 Task: Find connections with filter location Sardhana with filter topic #homeofficewith filter profile language Spanish with filter current company Directi with filter school Kendriya vidyalaya  with filter industry Mental Health Care with filter service category Management with filter keywords title Benefits Manager
Action: Mouse moved to (567, 78)
Screenshot: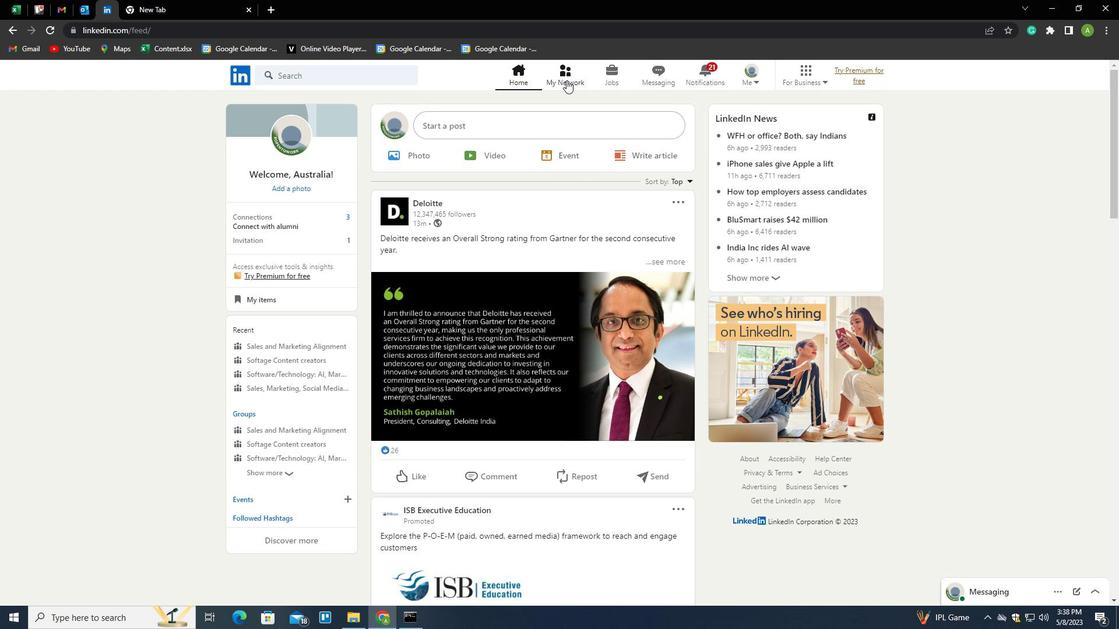 
Action: Mouse pressed left at (567, 78)
Screenshot: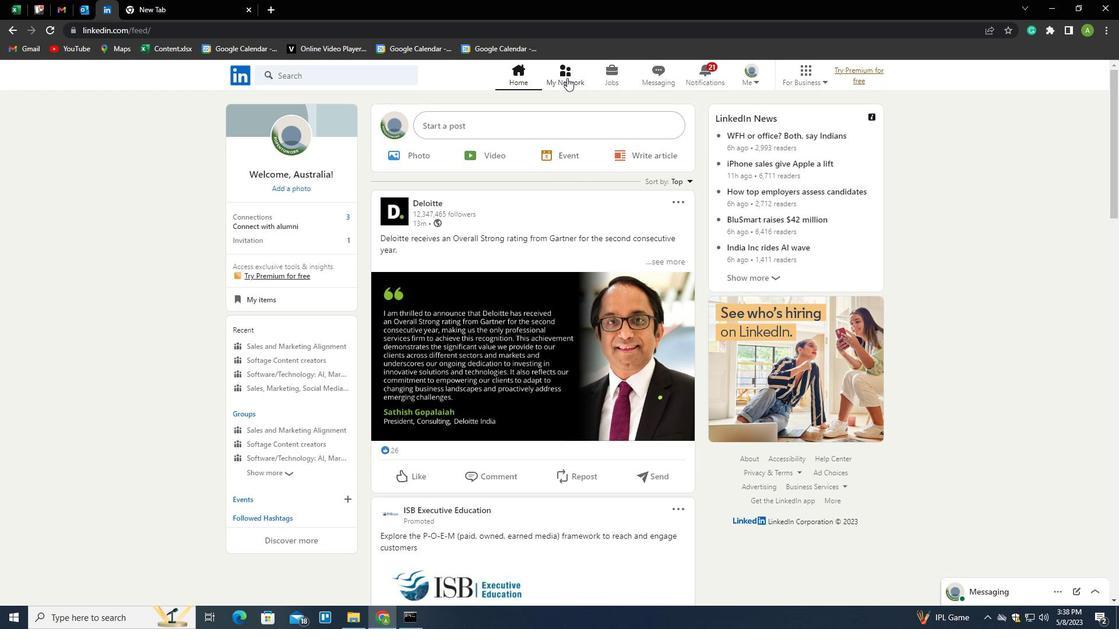 
Action: Mouse moved to (284, 135)
Screenshot: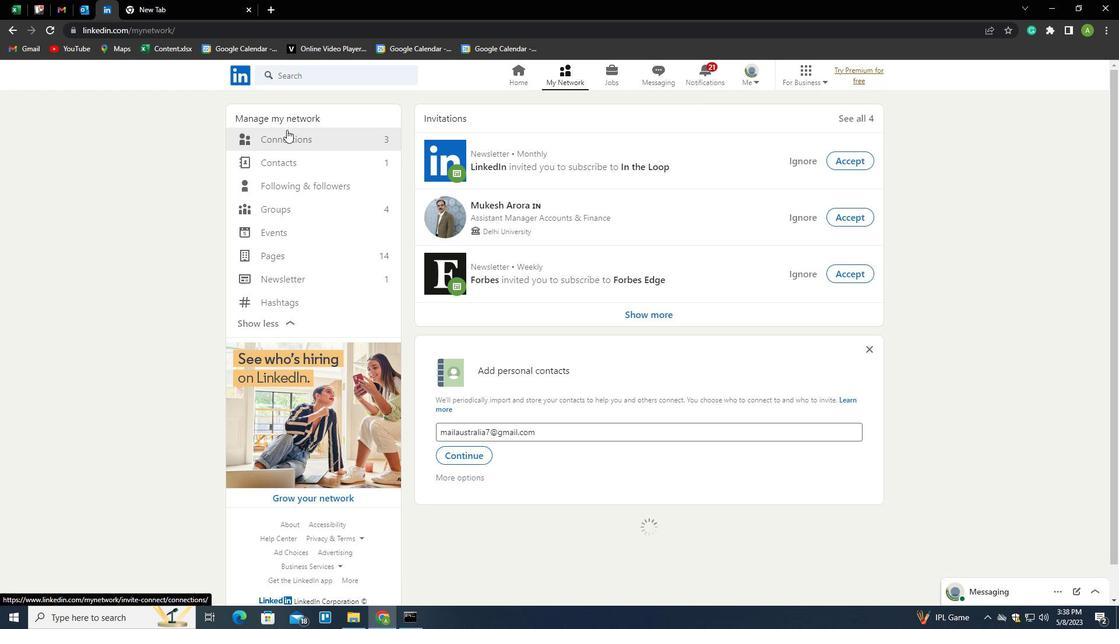 
Action: Mouse pressed left at (284, 135)
Screenshot: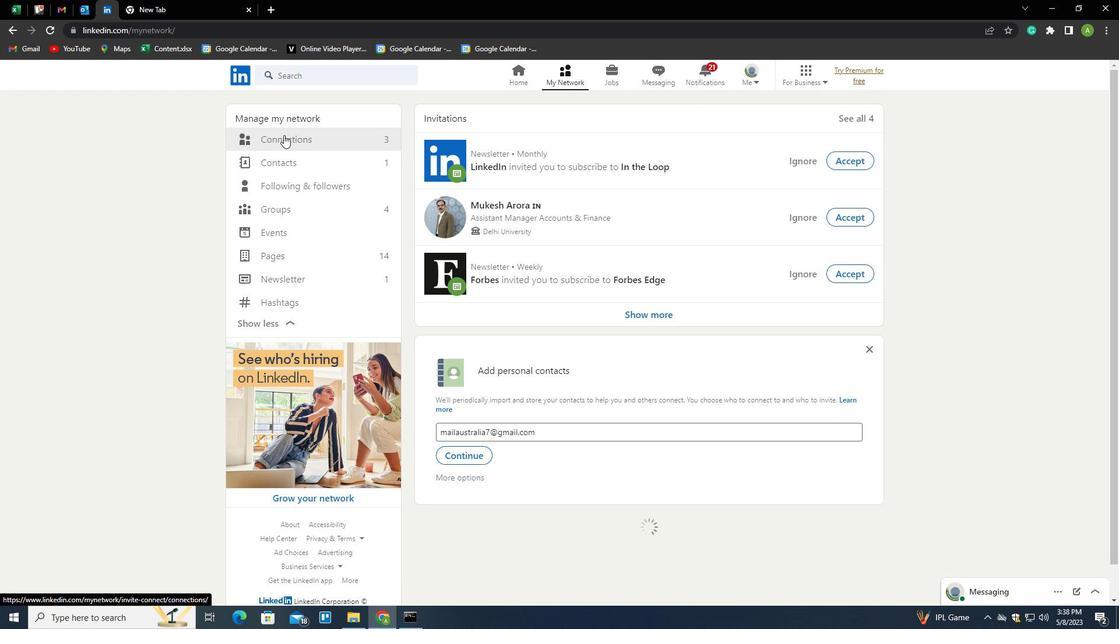 
Action: Mouse moved to (653, 138)
Screenshot: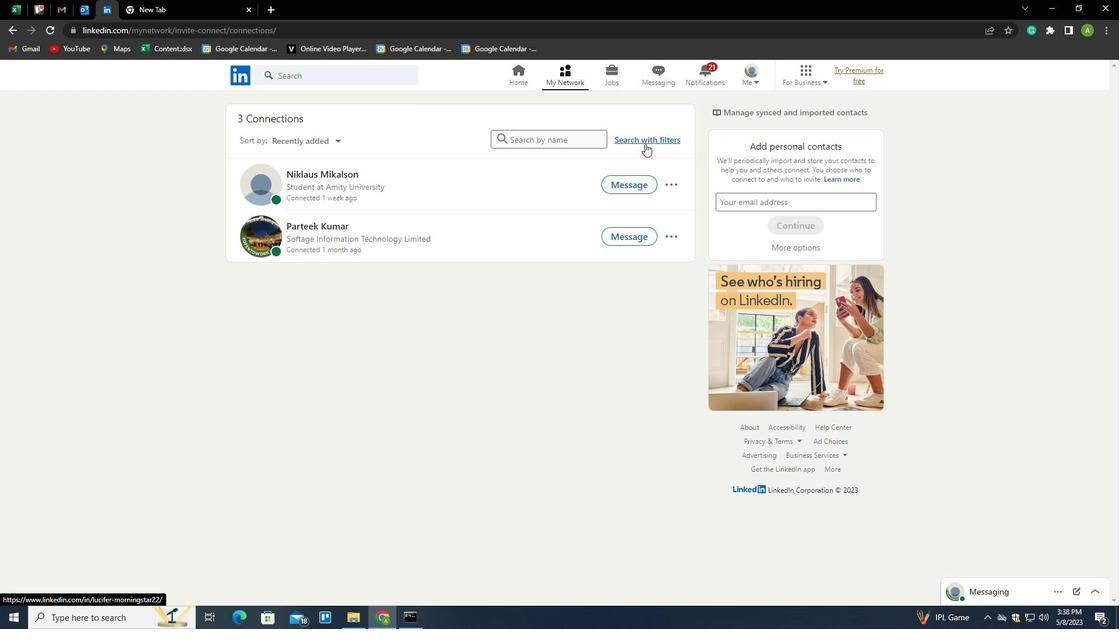 
Action: Mouse pressed left at (653, 138)
Screenshot: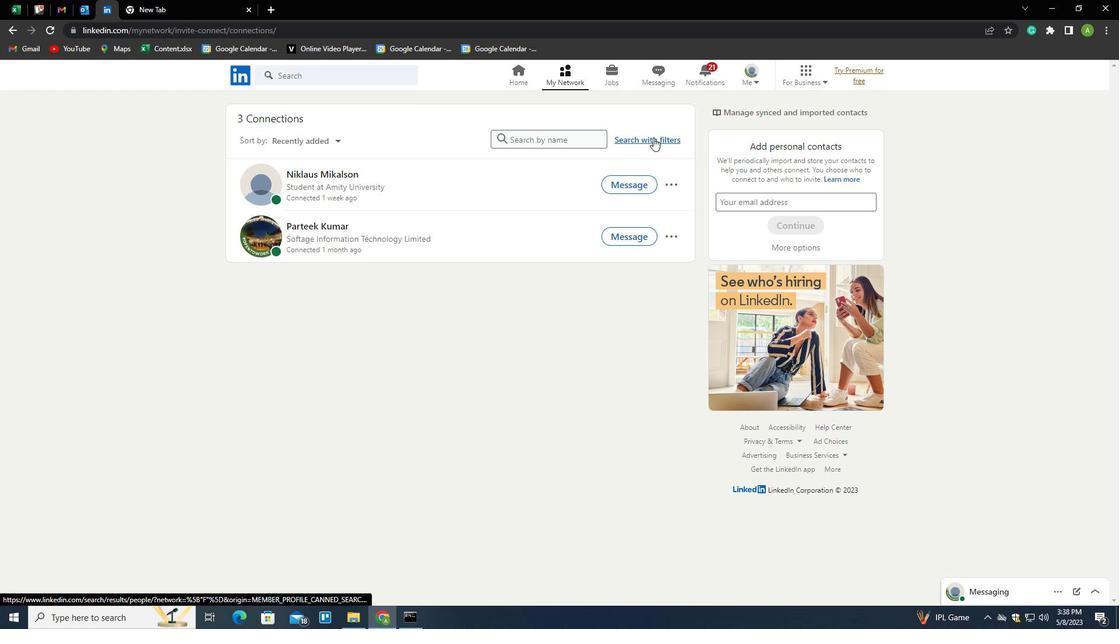 
Action: Mouse moved to (606, 106)
Screenshot: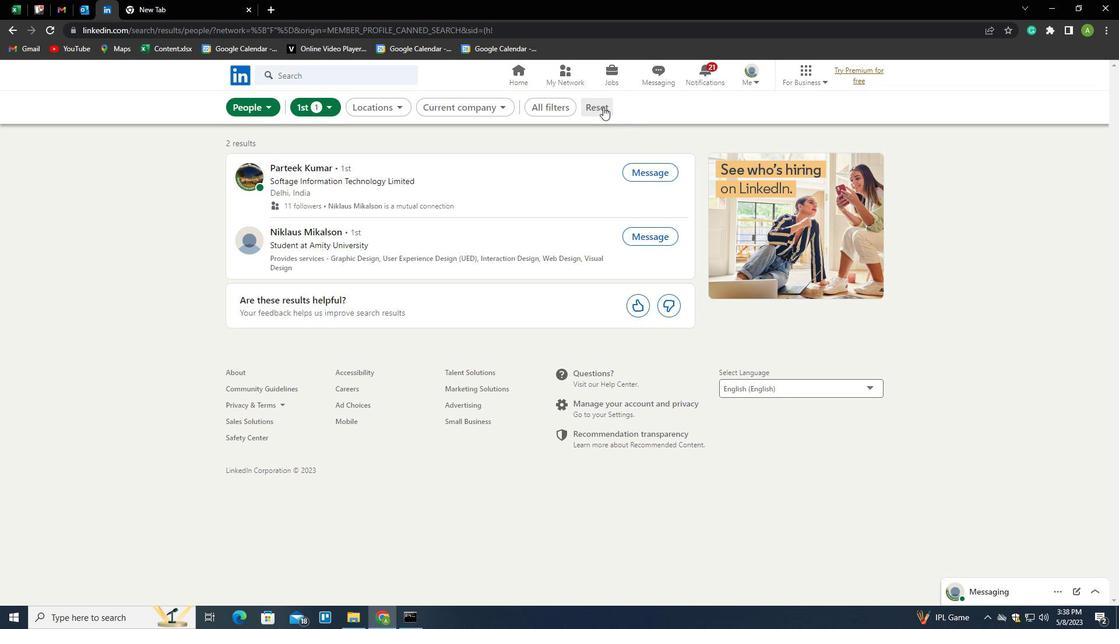 
Action: Mouse pressed left at (606, 106)
Screenshot: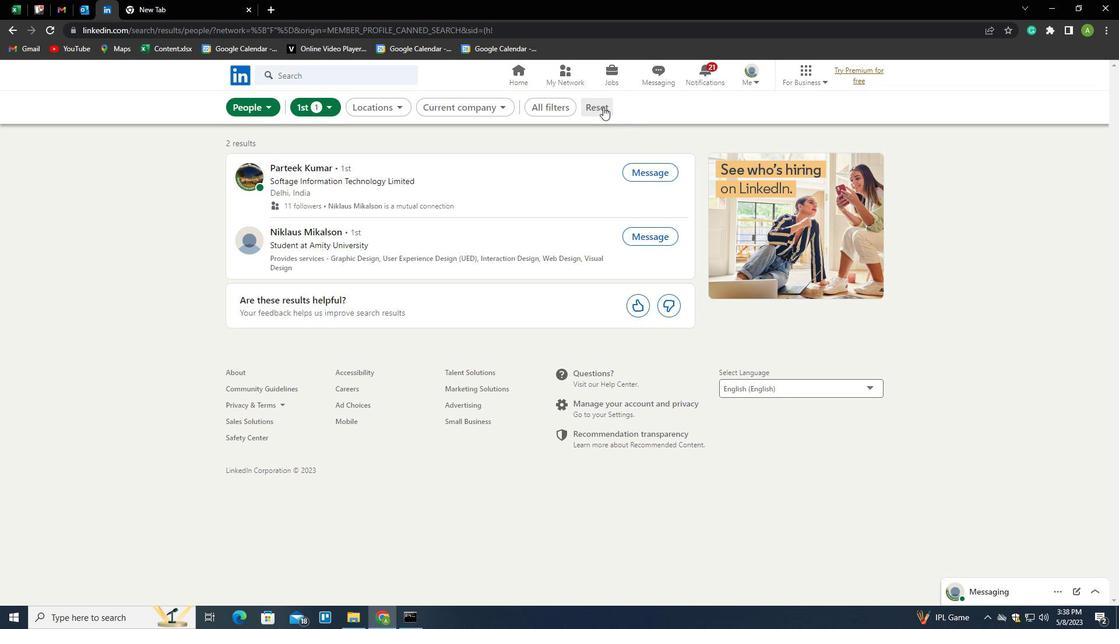 
Action: Mouse moved to (575, 106)
Screenshot: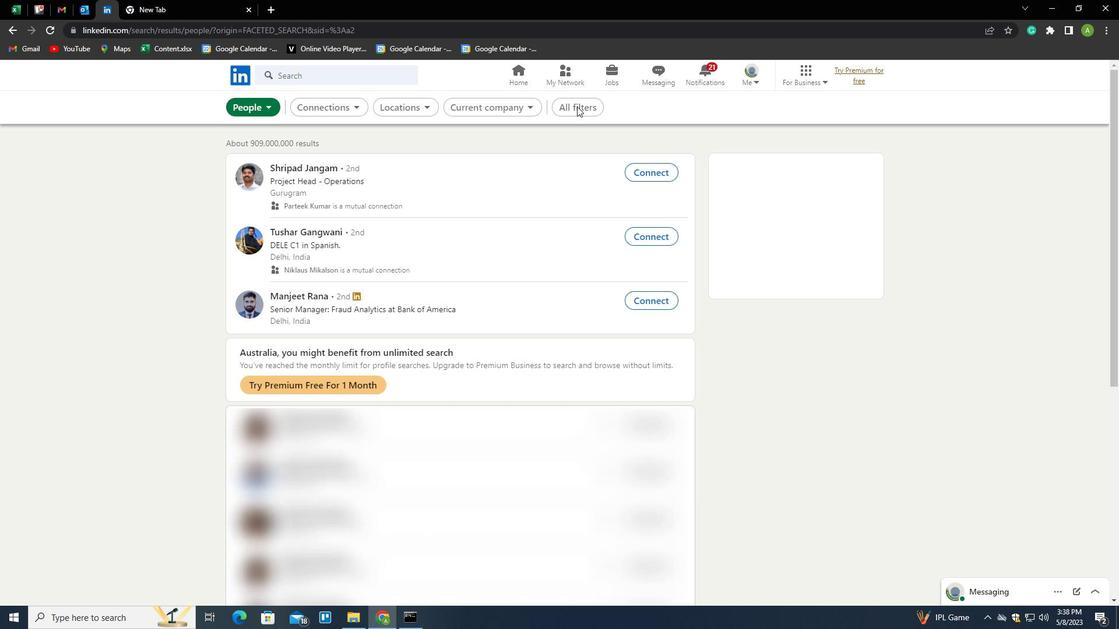 
Action: Mouse pressed left at (575, 106)
Screenshot: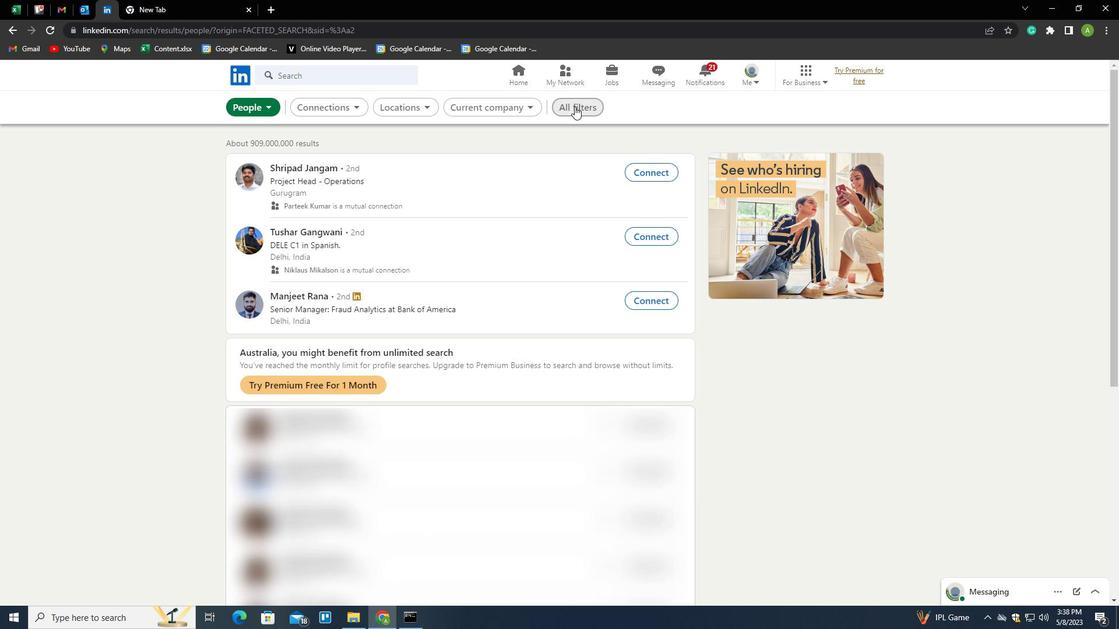 
Action: Mouse moved to (1050, 380)
Screenshot: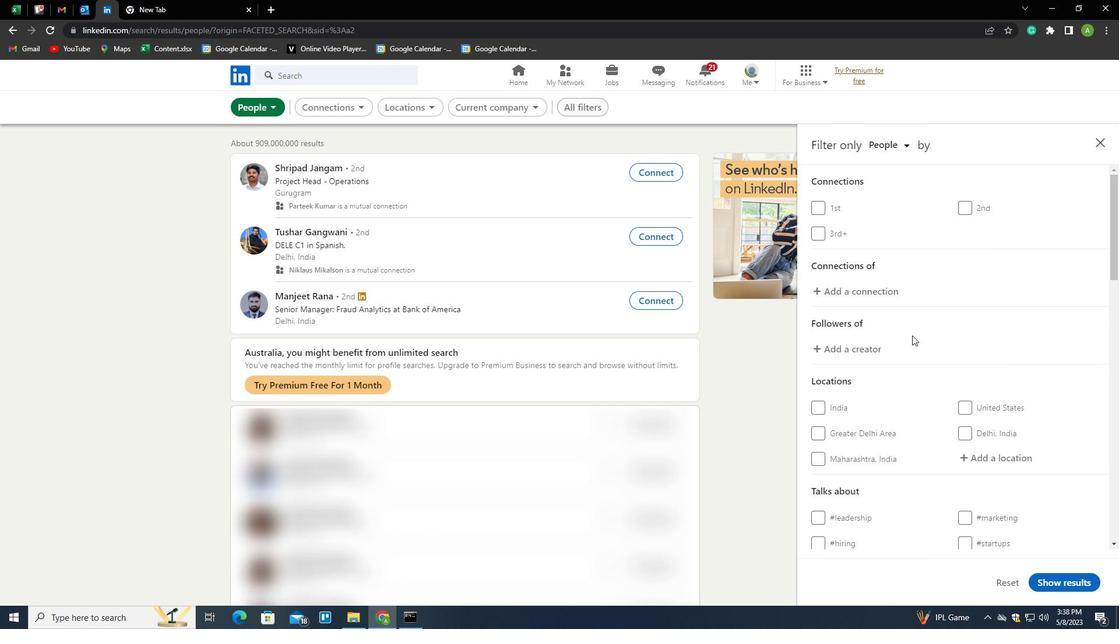 
Action: Mouse scrolled (1050, 380) with delta (0, 0)
Screenshot: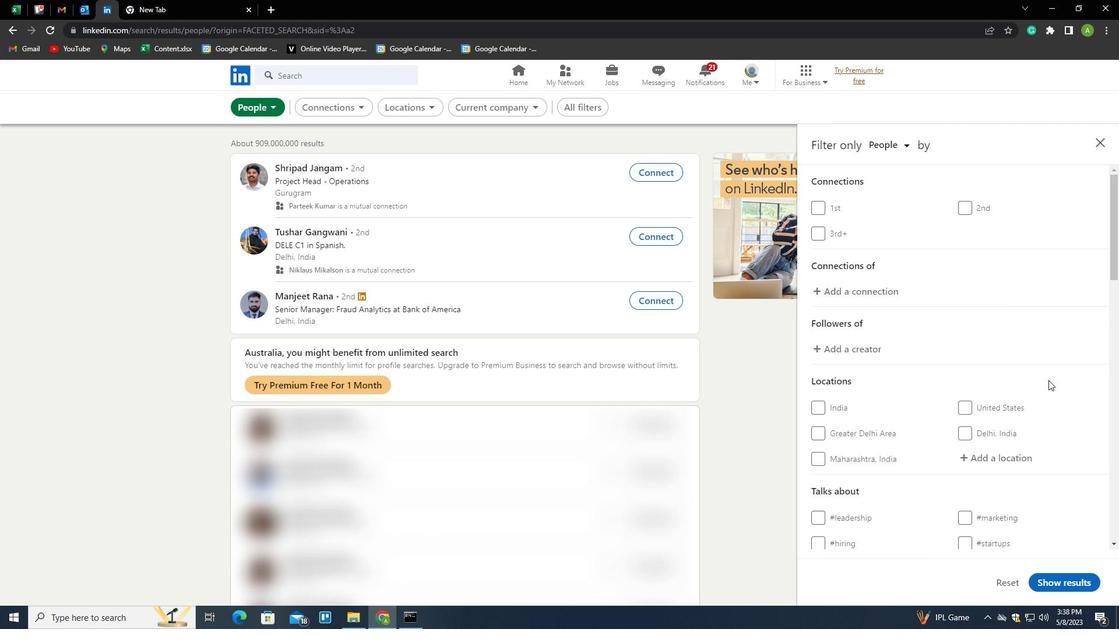 
Action: Mouse scrolled (1050, 380) with delta (0, 0)
Screenshot: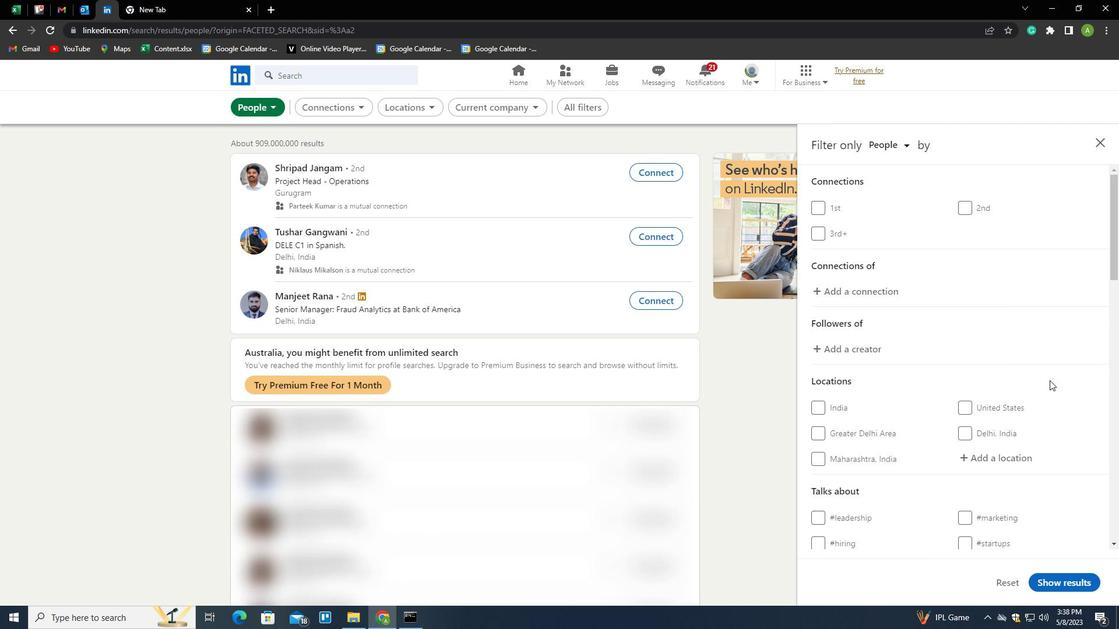 
Action: Mouse moved to (992, 340)
Screenshot: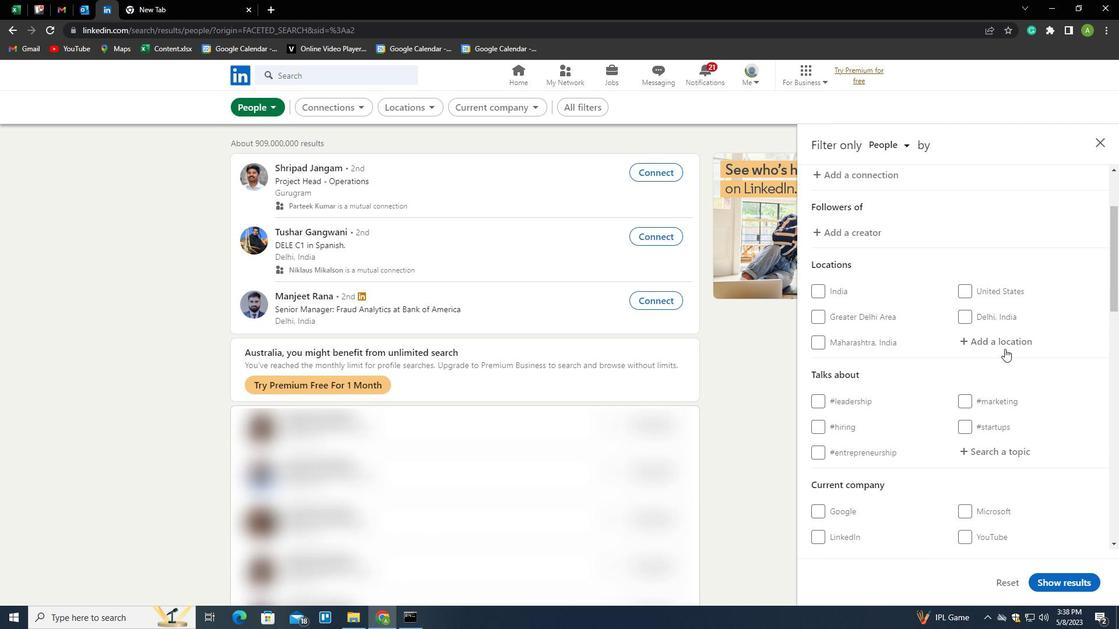 
Action: Mouse pressed left at (992, 340)
Screenshot: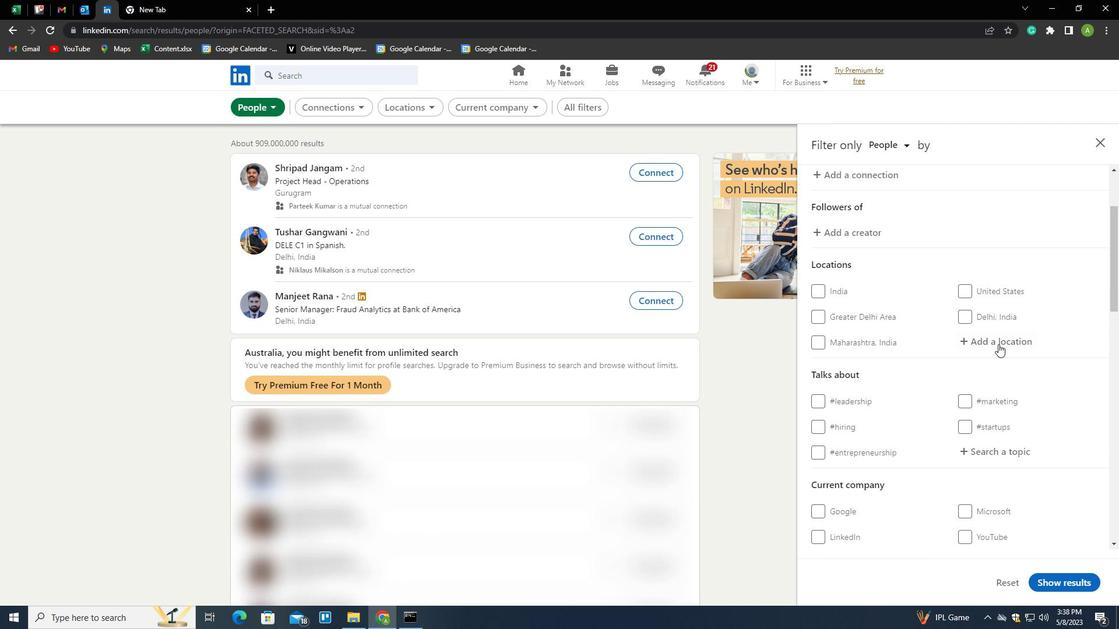 
Action: Mouse moved to (992, 340)
Screenshot: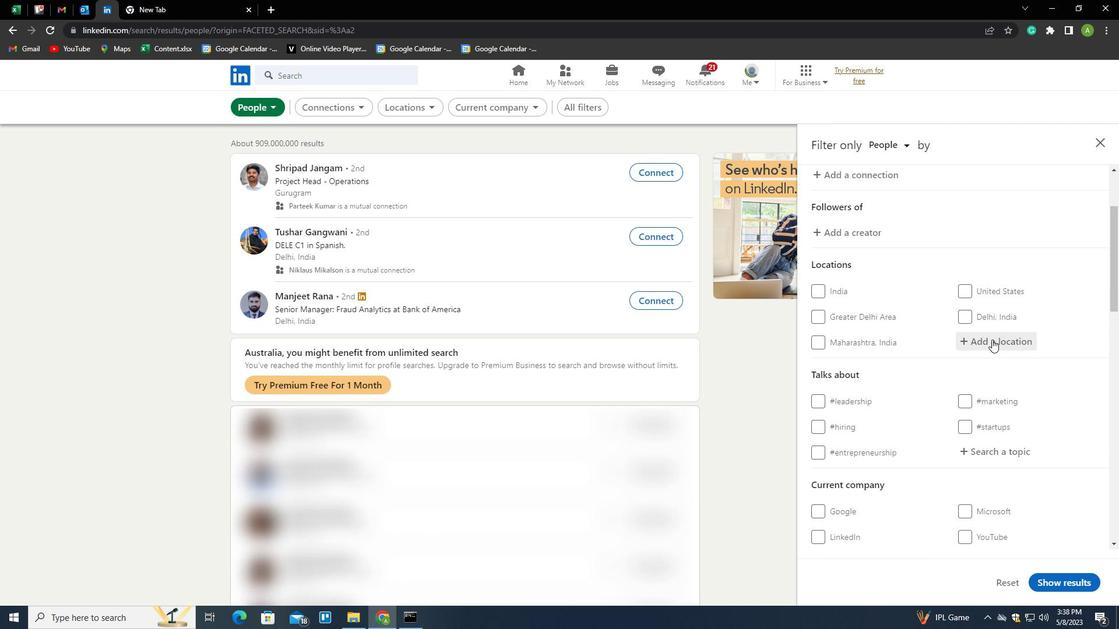 
Action: Key pressed <Key.shift>SARDHANA<Key.down><Key.enter>
Screenshot: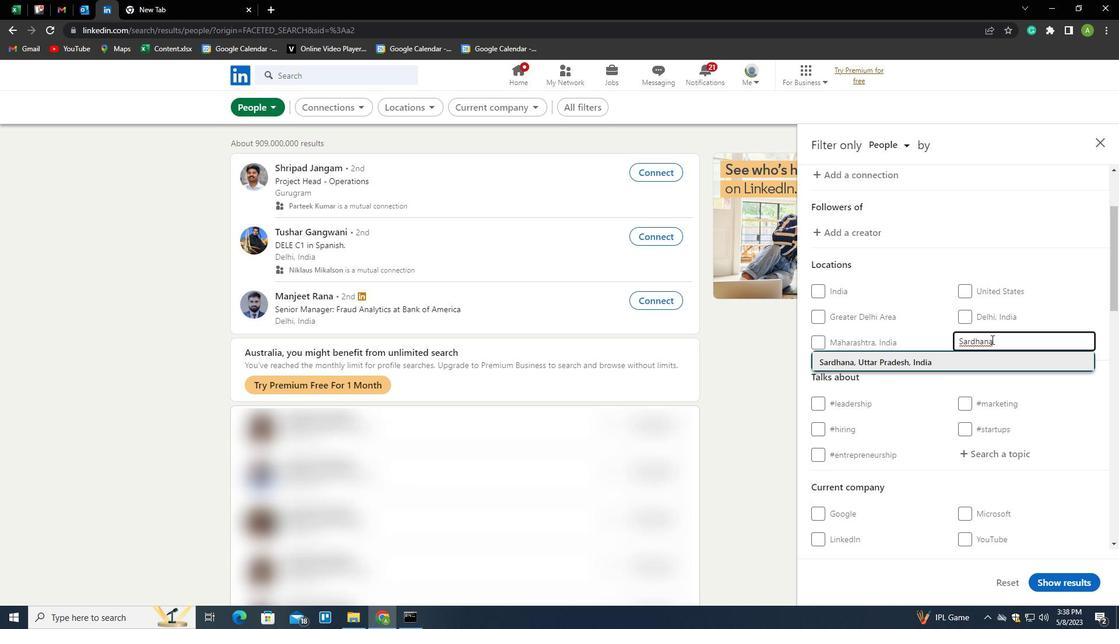 
Action: Mouse moved to (1058, 301)
Screenshot: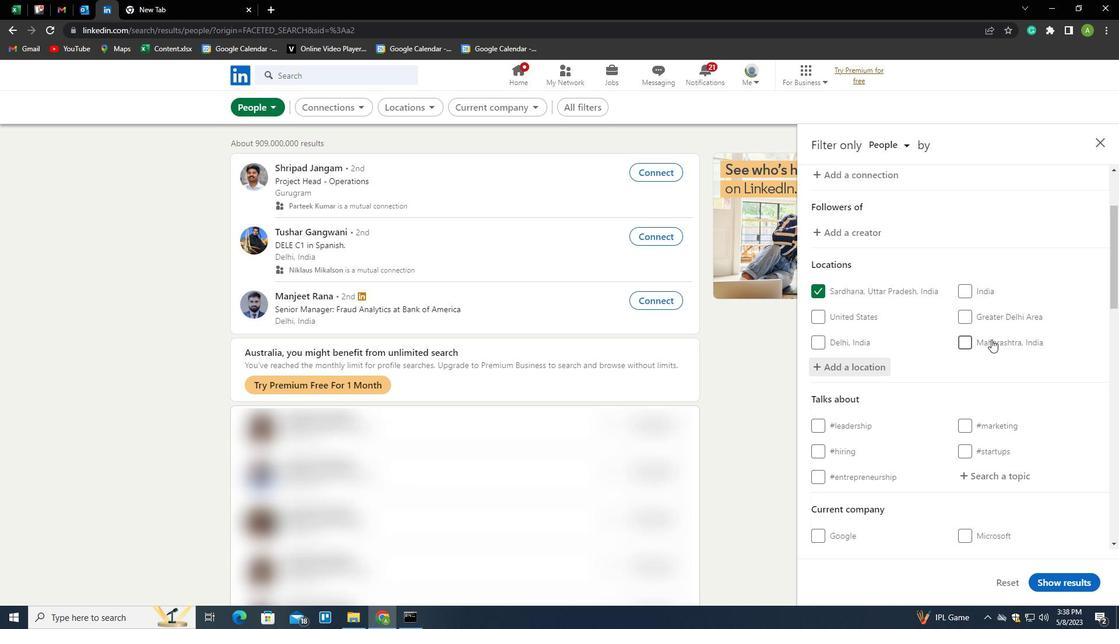 
Action: Mouse scrolled (1058, 300) with delta (0, 0)
Screenshot: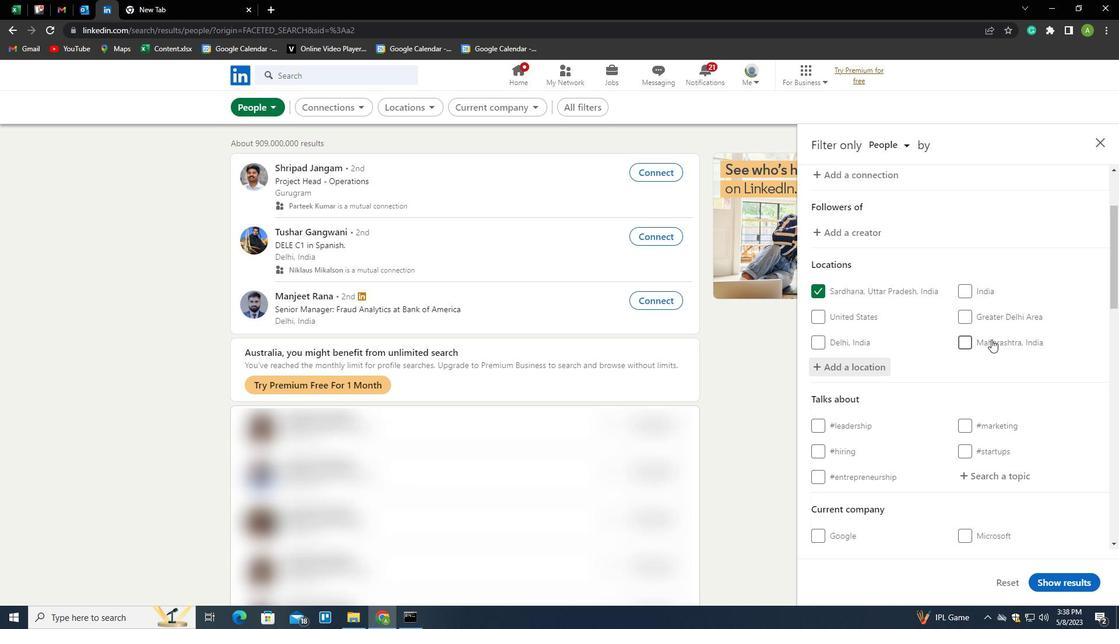
Action: Mouse moved to (1087, 284)
Screenshot: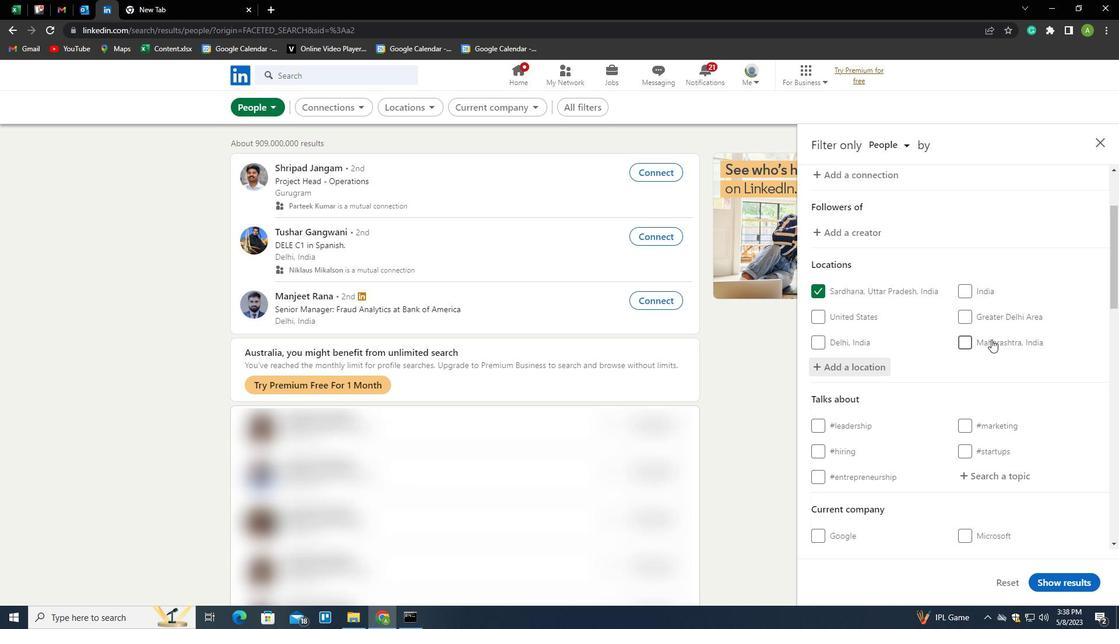 
Action: Mouse scrolled (1087, 283) with delta (0, 0)
Screenshot: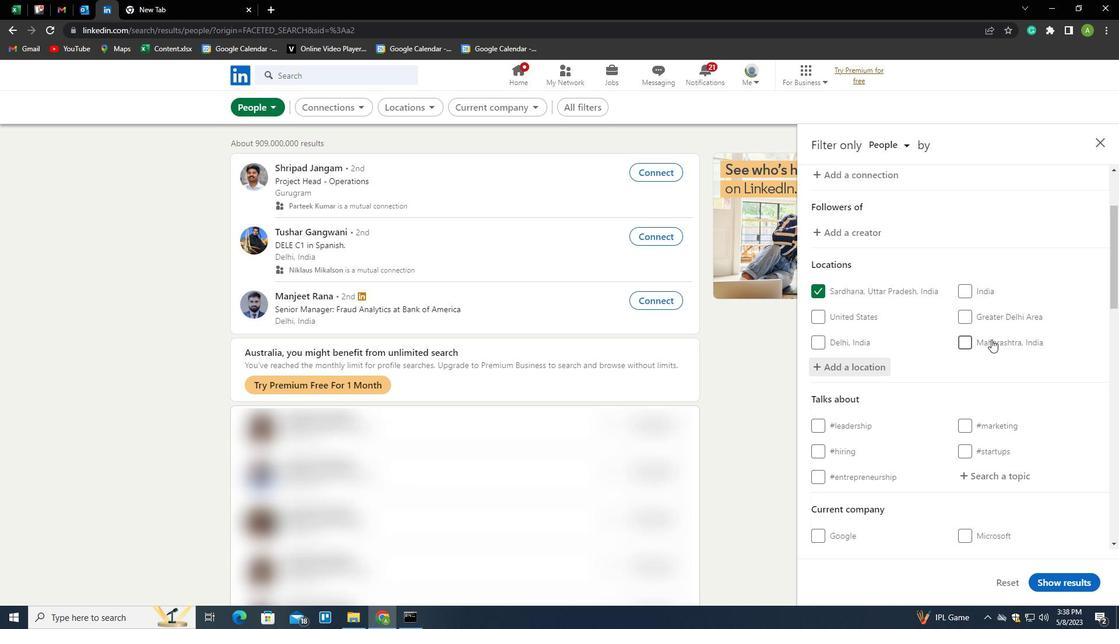 
Action: Mouse scrolled (1087, 283) with delta (0, 0)
Screenshot: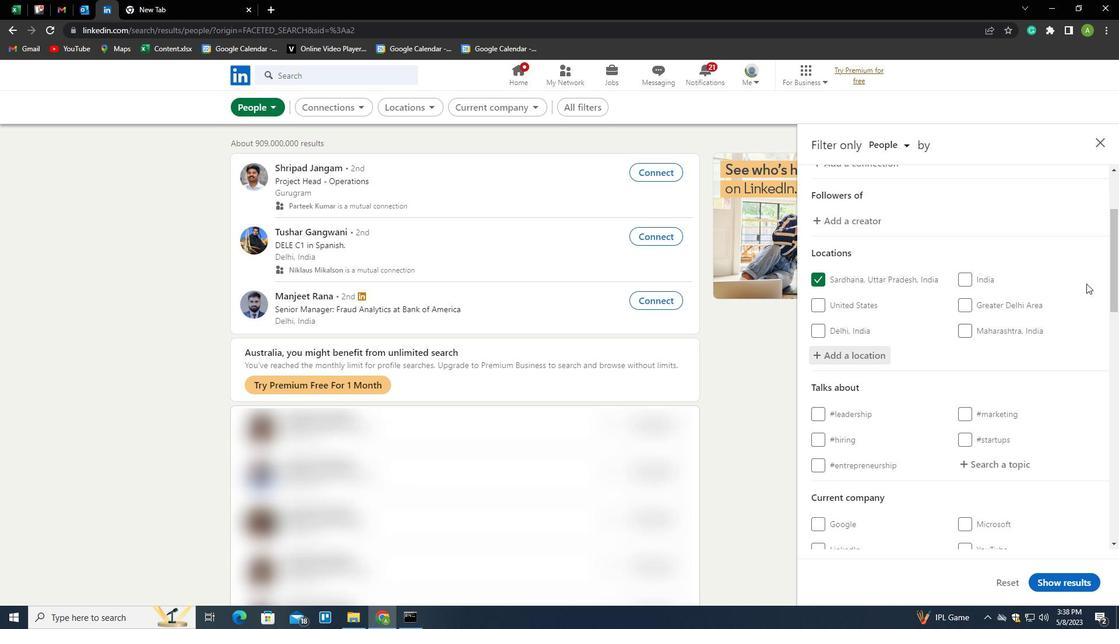 
Action: Mouse moved to (990, 306)
Screenshot: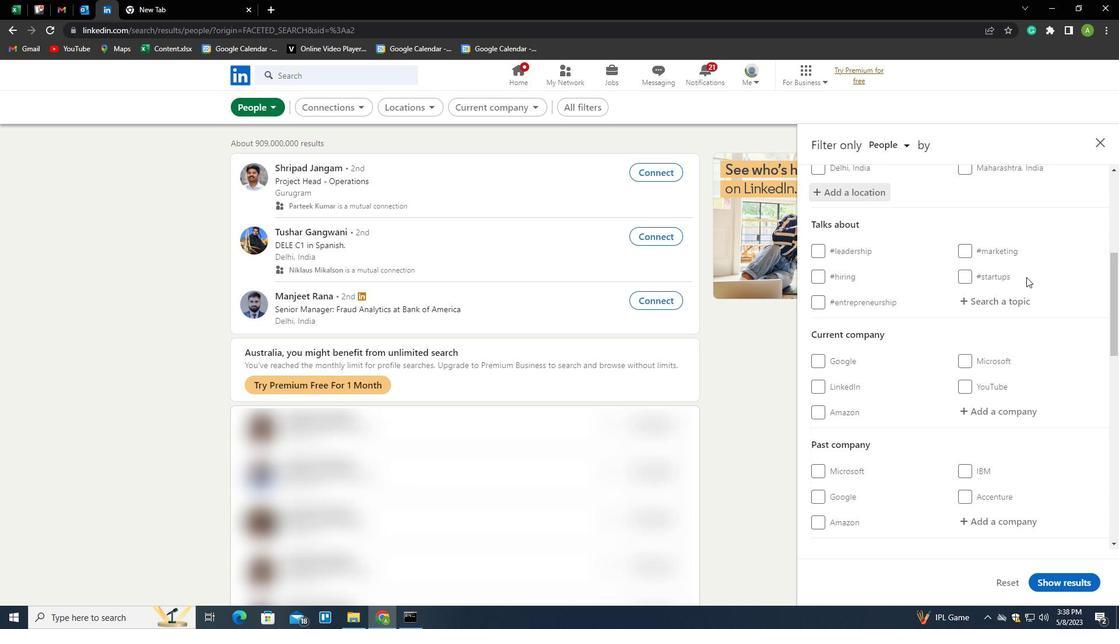 
Action: Mouse pressed left at (990, 306)
Screenshot: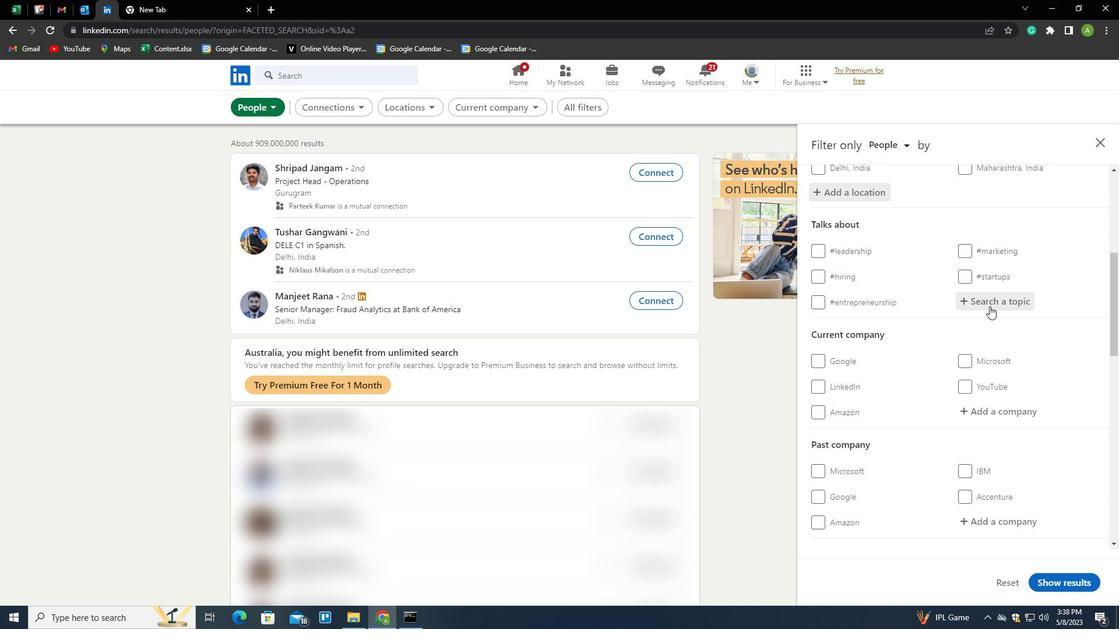 
Action: Key pressed HOMEOFFICE<Key.down><Key.enter>
Screenshot: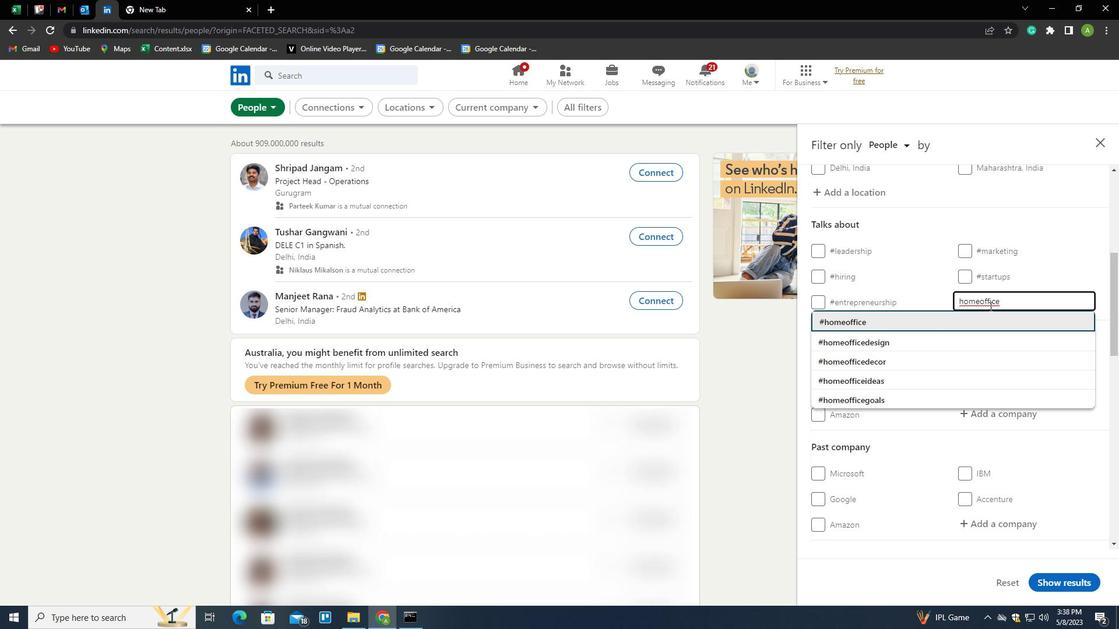 
Action: Mouse moved to (990, 307)
Screenshot: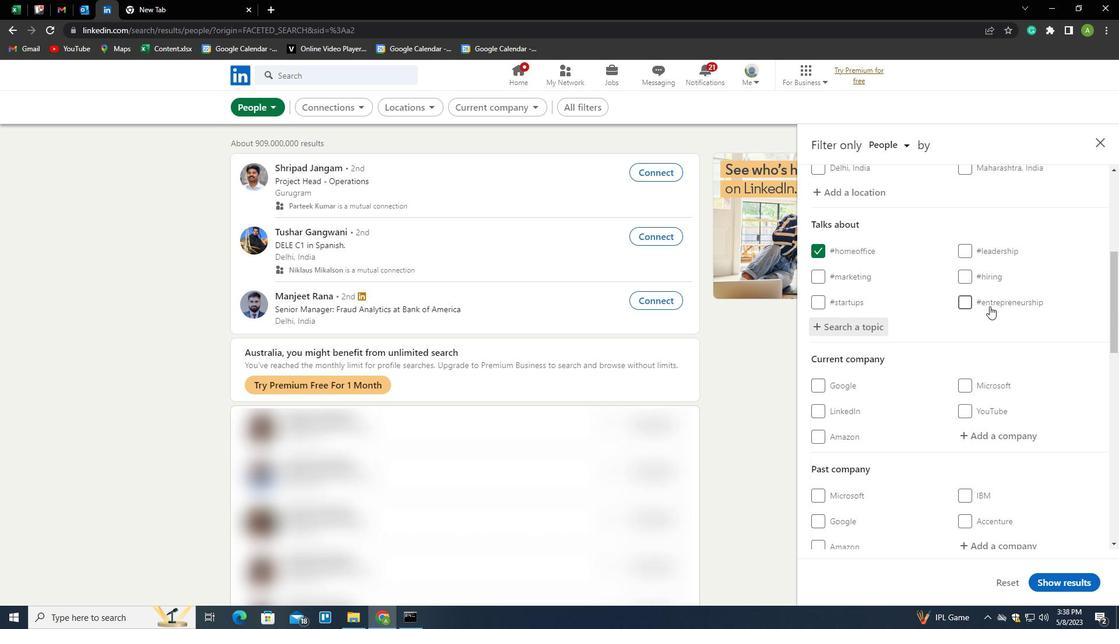 
Action: Mouse scrolled (990, 307) with delta (0, 0)
Screenshot: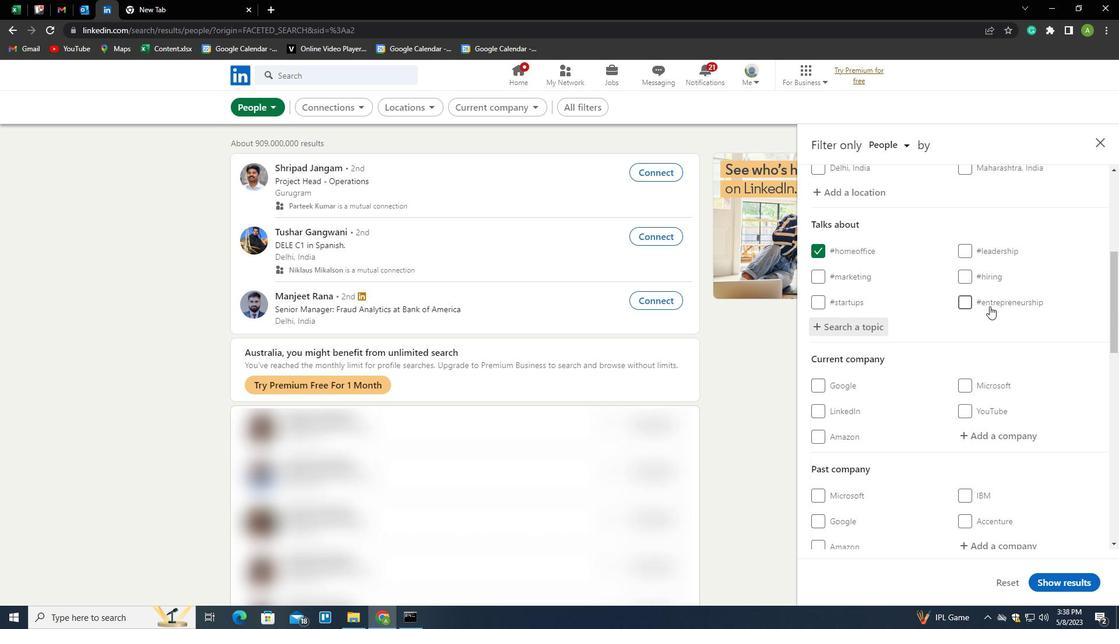 
Action: Mouse scrolled (990, 307) with delta (0, 0)
Screenshot: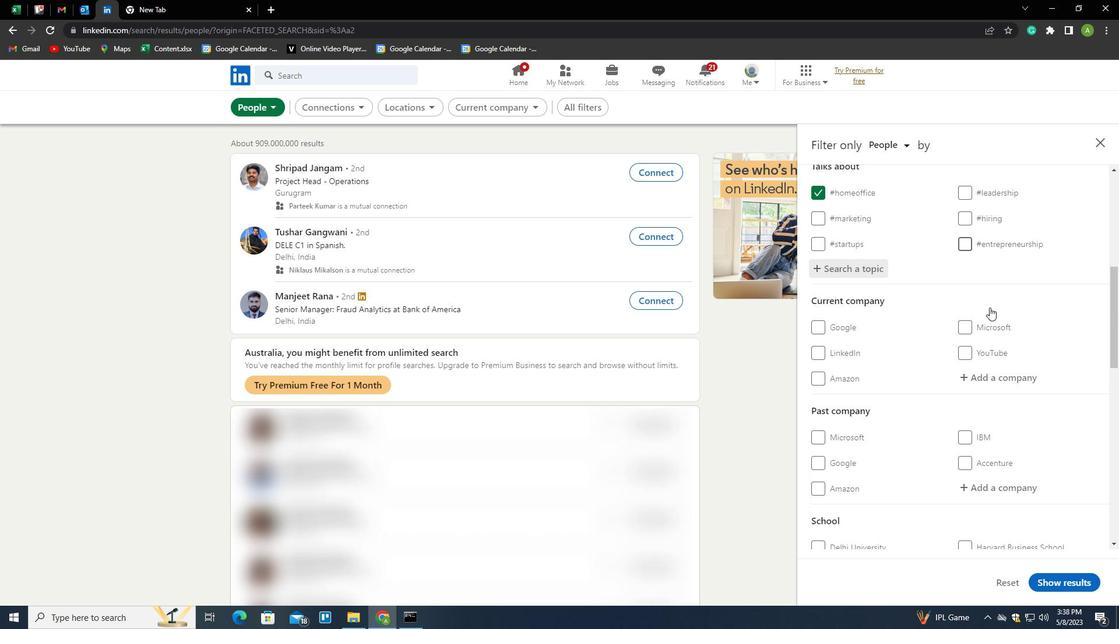 
Action: Mouse scrolled (990, 307) with delta (0, 0)
Screenshot: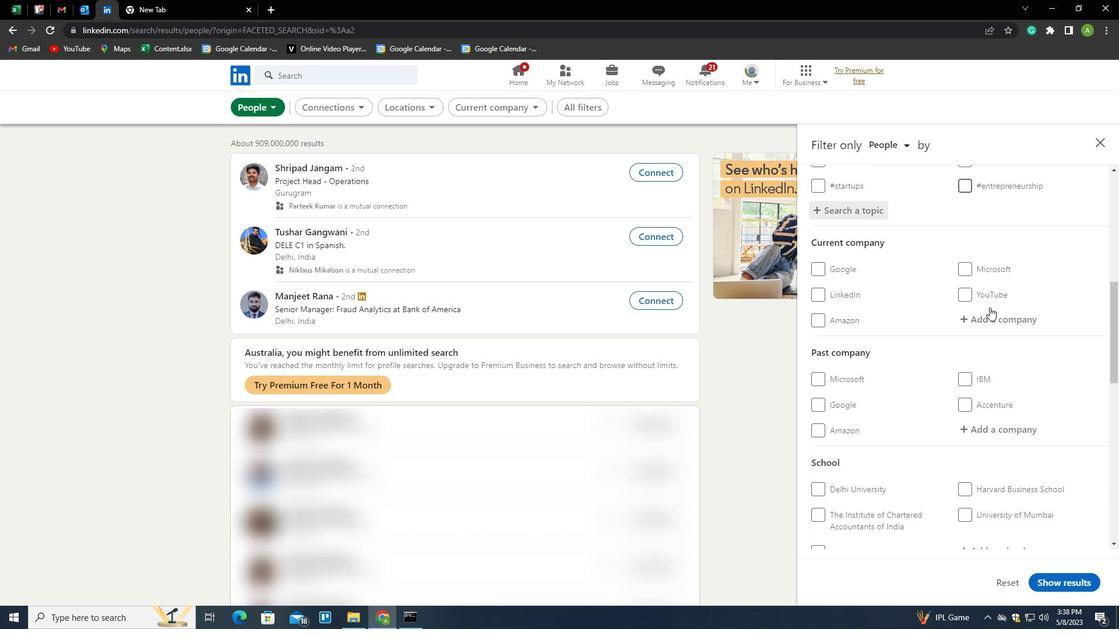
Action: Mouse scrolled (990, 307) with delta (0, 0)
Screenshot: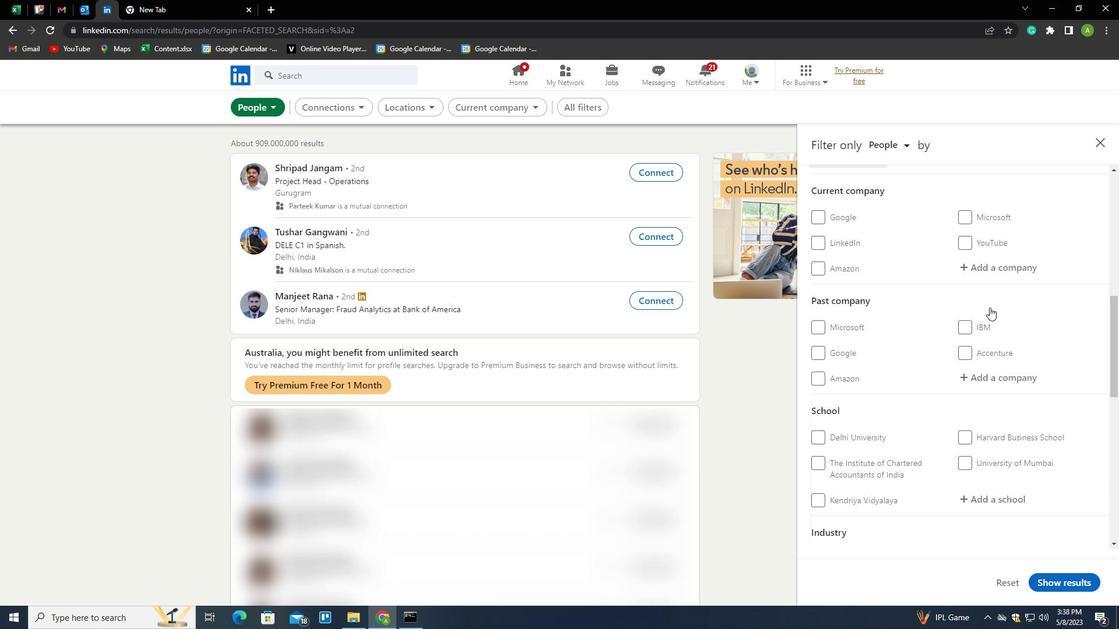 
Action: Mouse scrolled (990, 307) with delta (0, 0)
Screenshot: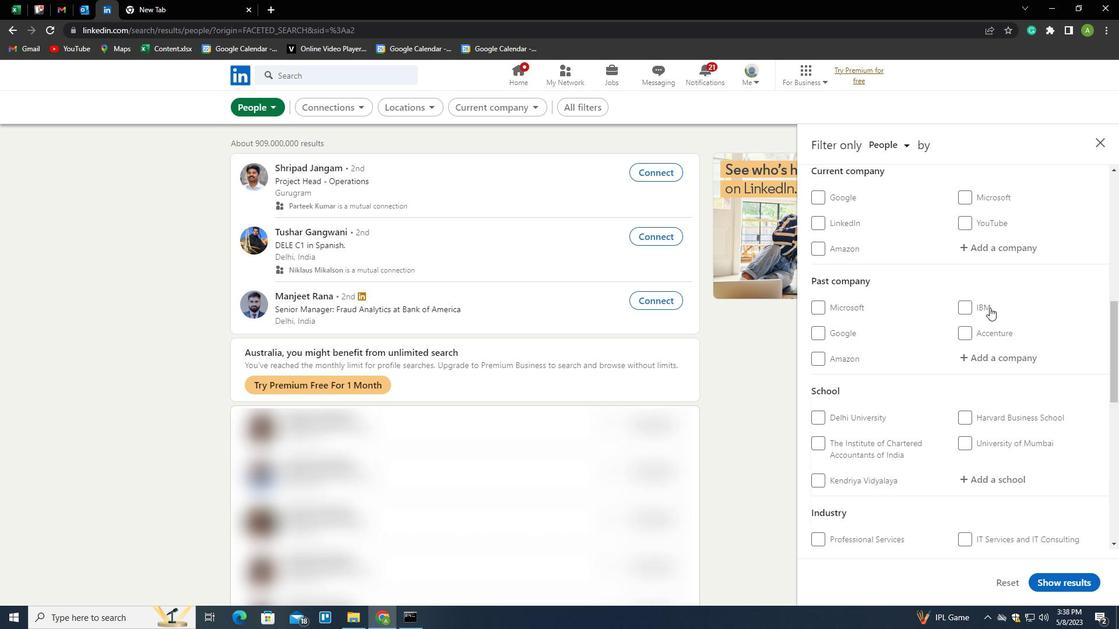 
Action: Mouse scrolled (990, 307) with delta (0, 0)
Screenshot: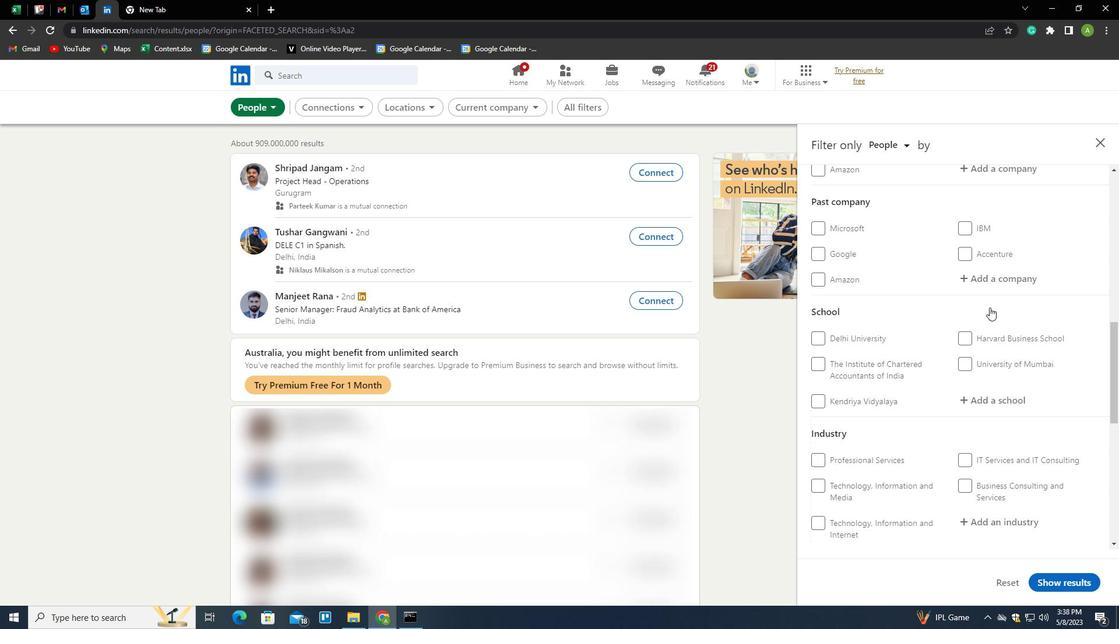 
Action: Mouse scrolled (990, 307) with delta (0, 0)
Screenshot: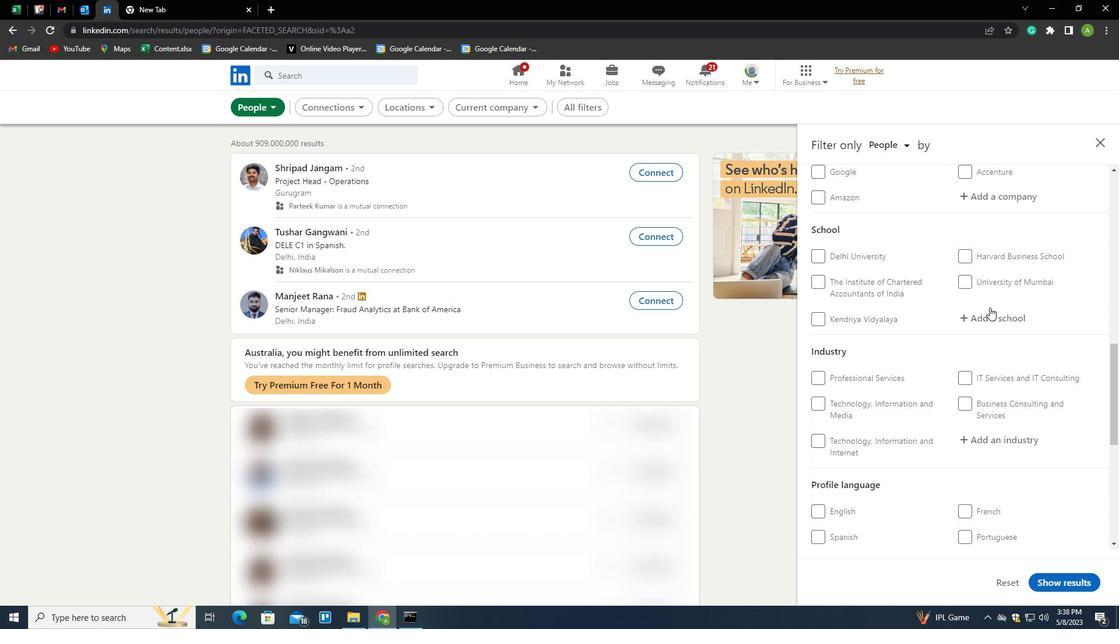 
Action: Mouse scrolled (990, 307) with delta (0, 0)
Screenshot: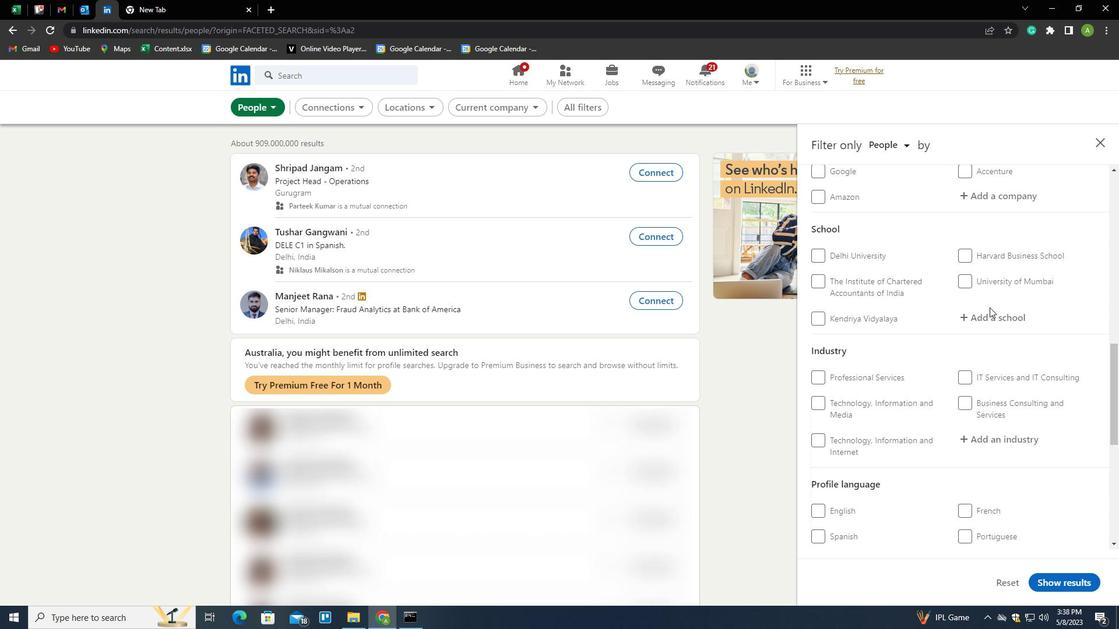 
Action: Mouse scrolled (990, 307) with delta (0, 0)
Screenshot: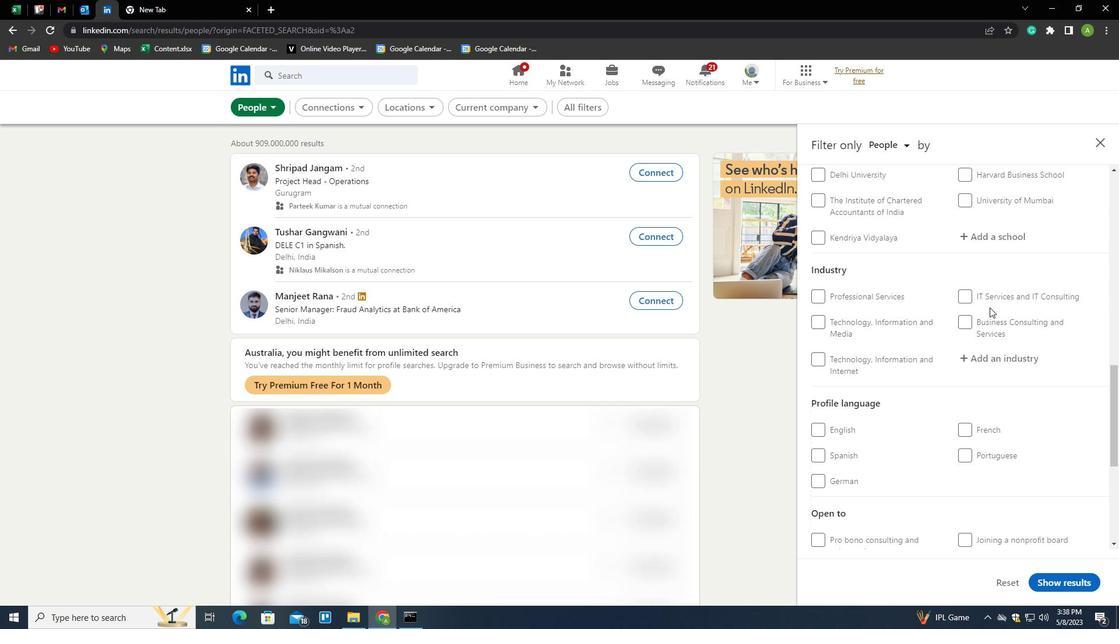
Action: Mouse moved to (837, 363)
Screenshot: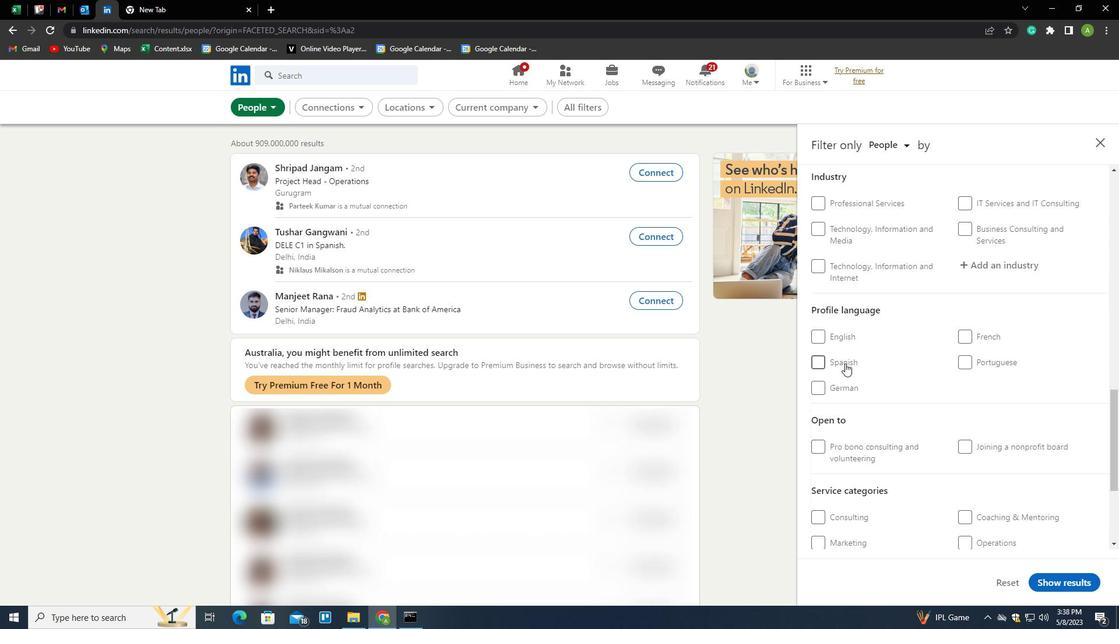 
Action: Mouse pressed left at (837, 363)
Screenshot: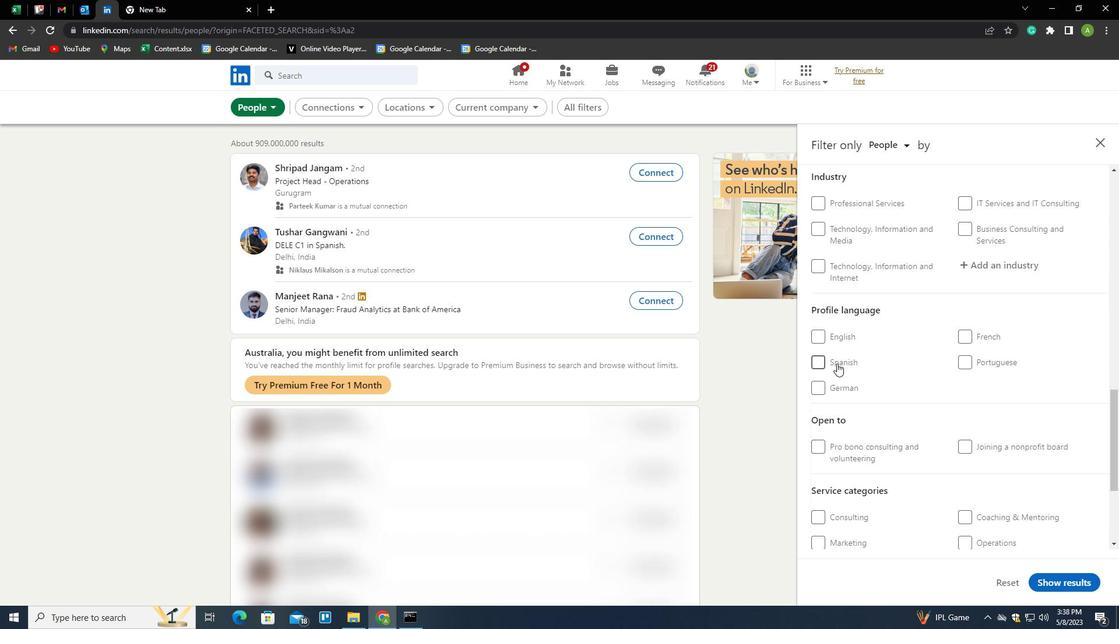 
Action: Mouse moved to (947, 331)
Screenshot: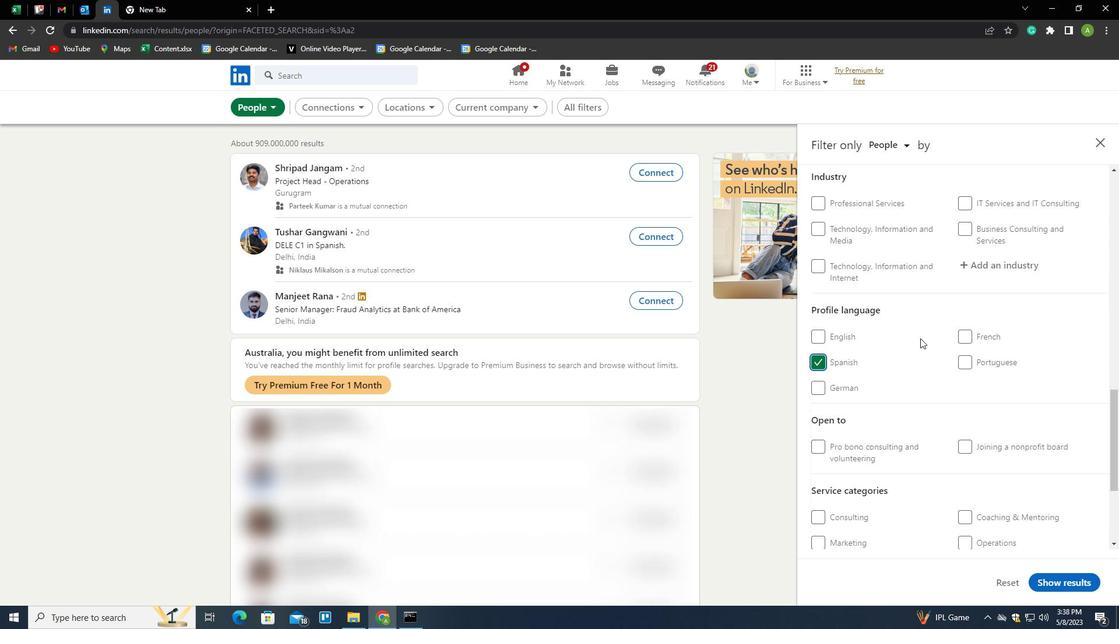 
Action: Mouse scrolled (947, 331) with delta (0, 0)
Screenshot: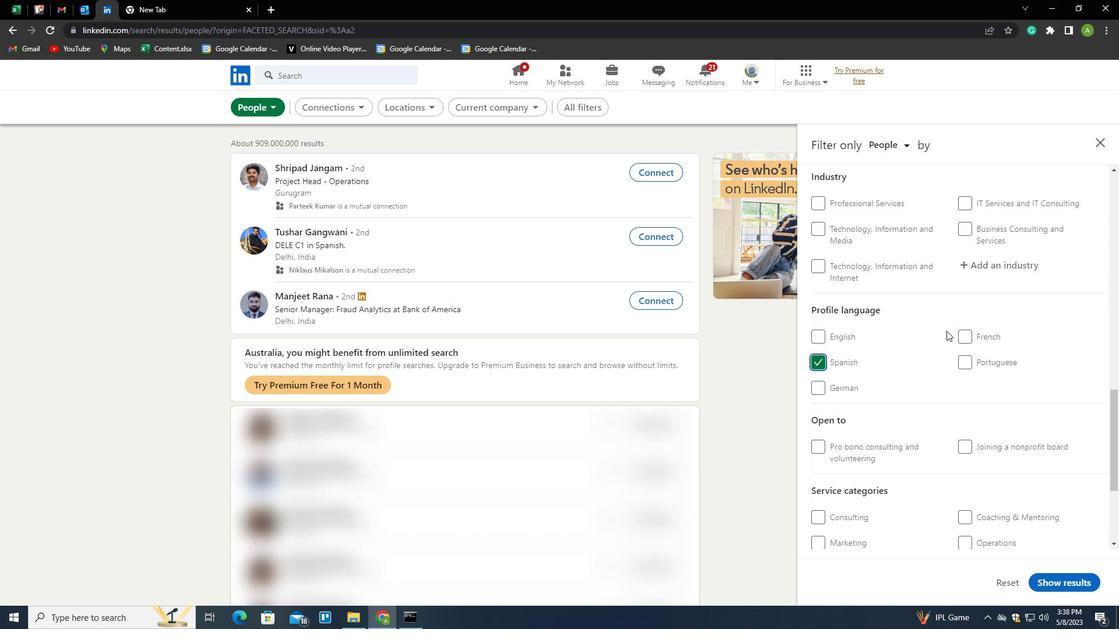
Action: Mouse scrolled (947, 331) with delta (0, 0)
Screenshot: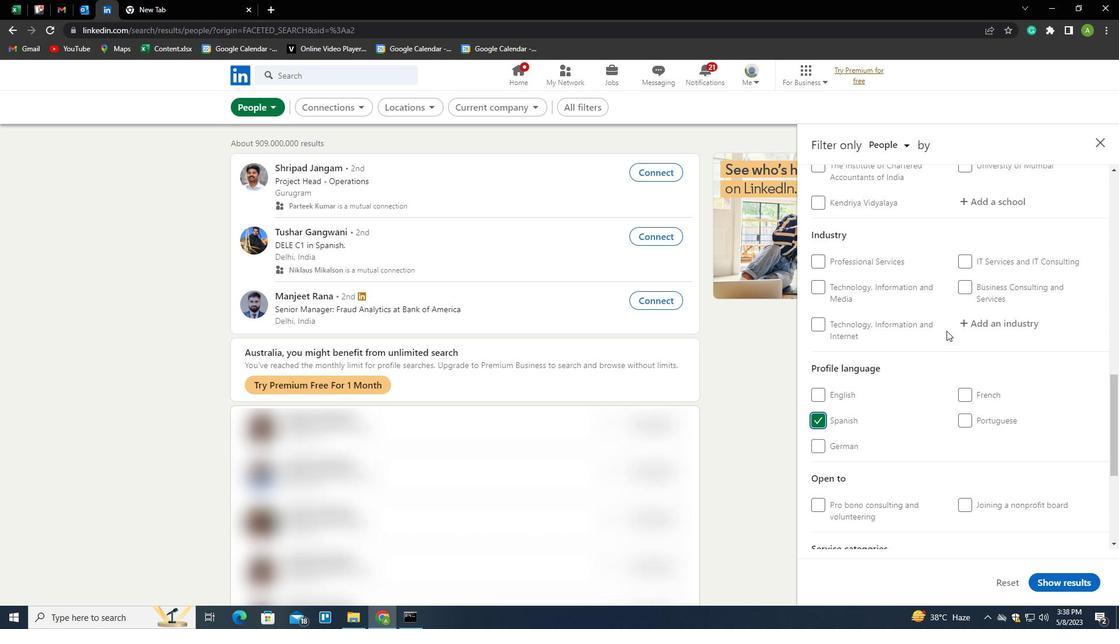 
Action: Mouse scrolled (947, 331) with delta (0, 0)
Screenshot: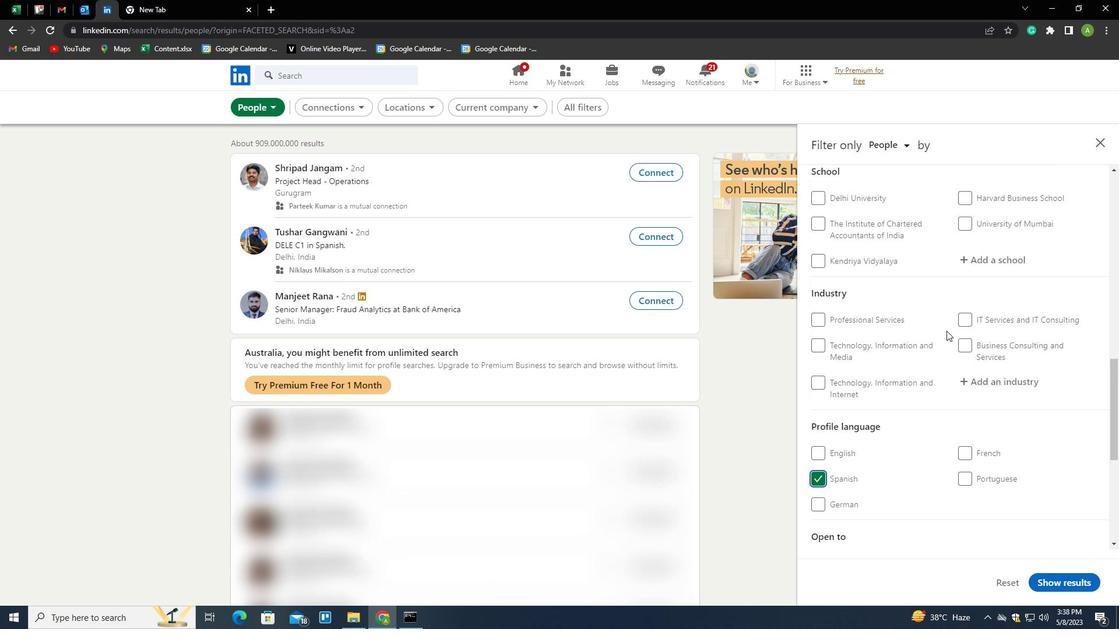 
Action: Mouse scrolled (947, 331) with delta (0, 0)
Screenshot: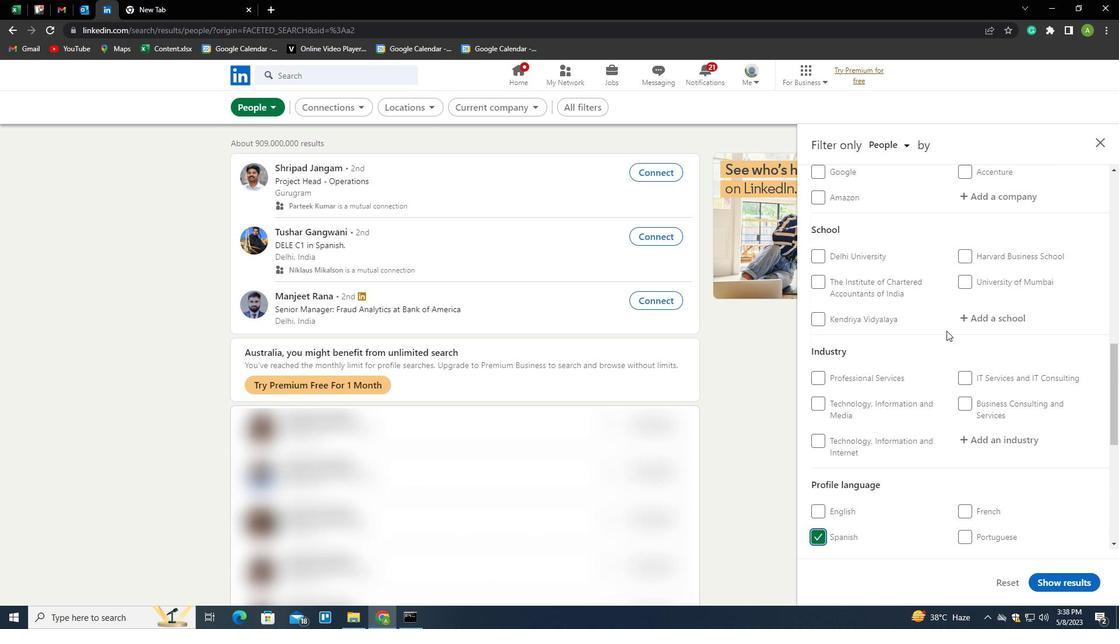 
Action: Mouse scrolled (947, 331) with delta (0, 0)
Screenshot: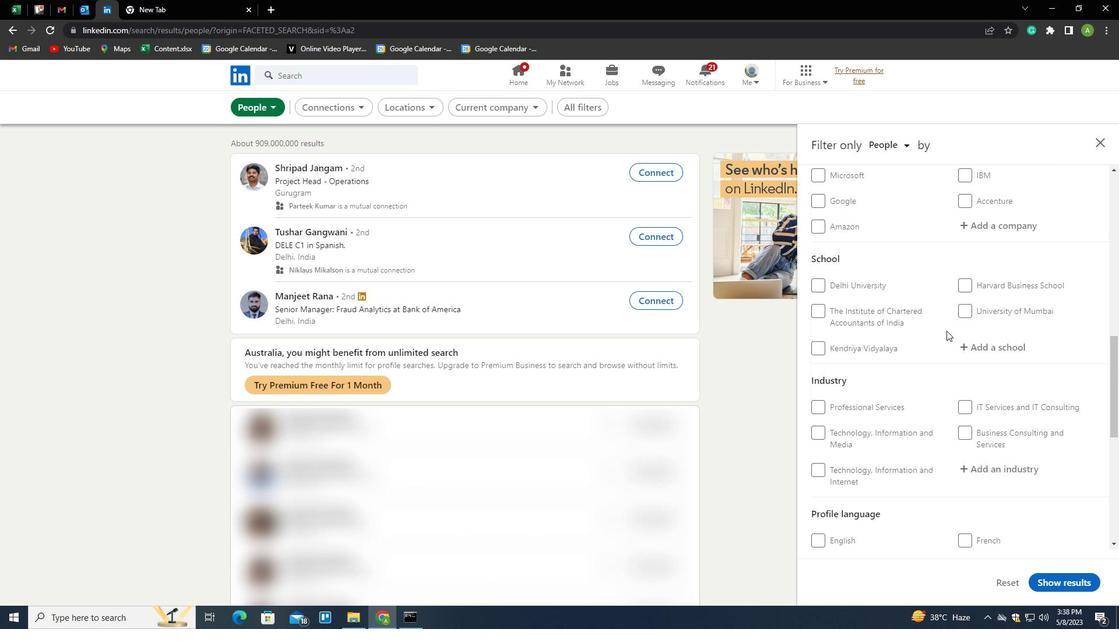 
Action: Mouse scrolled (947, 331) with delta (0, 0)
Screenshot: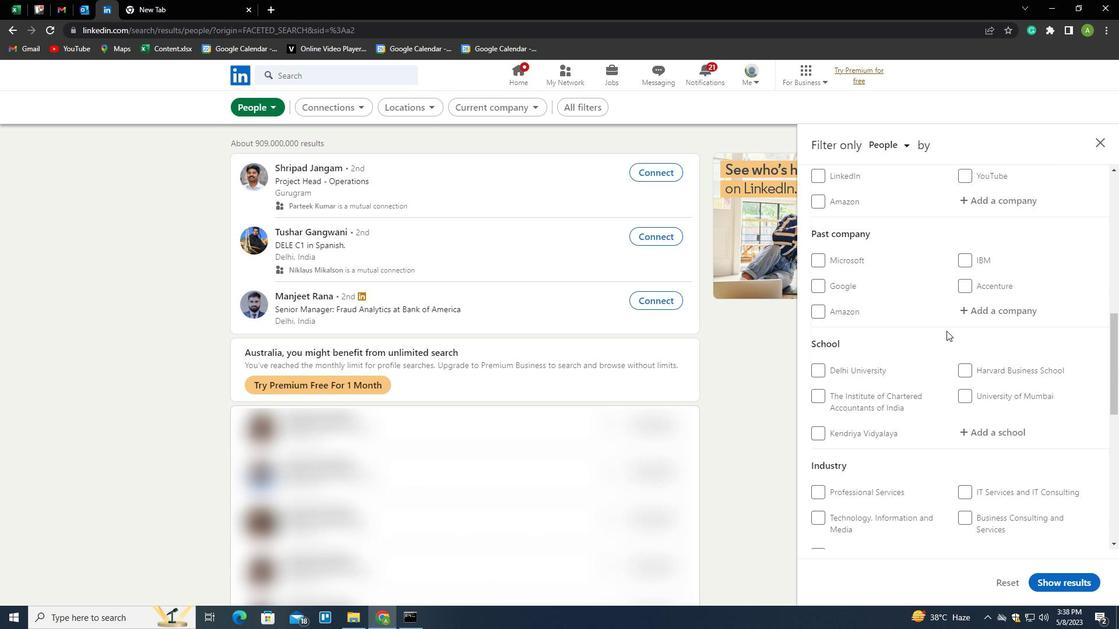 
Action: Mouse moved to (984, 263)
Screenshot: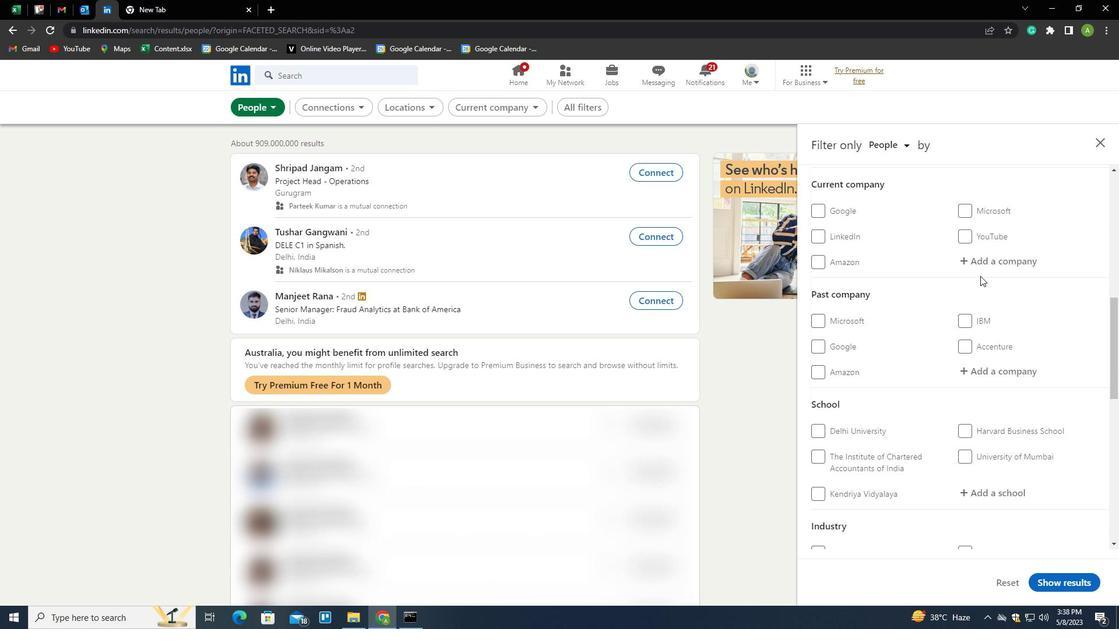 
Action: Mouse pressed left at (984, 263)
Screenshot: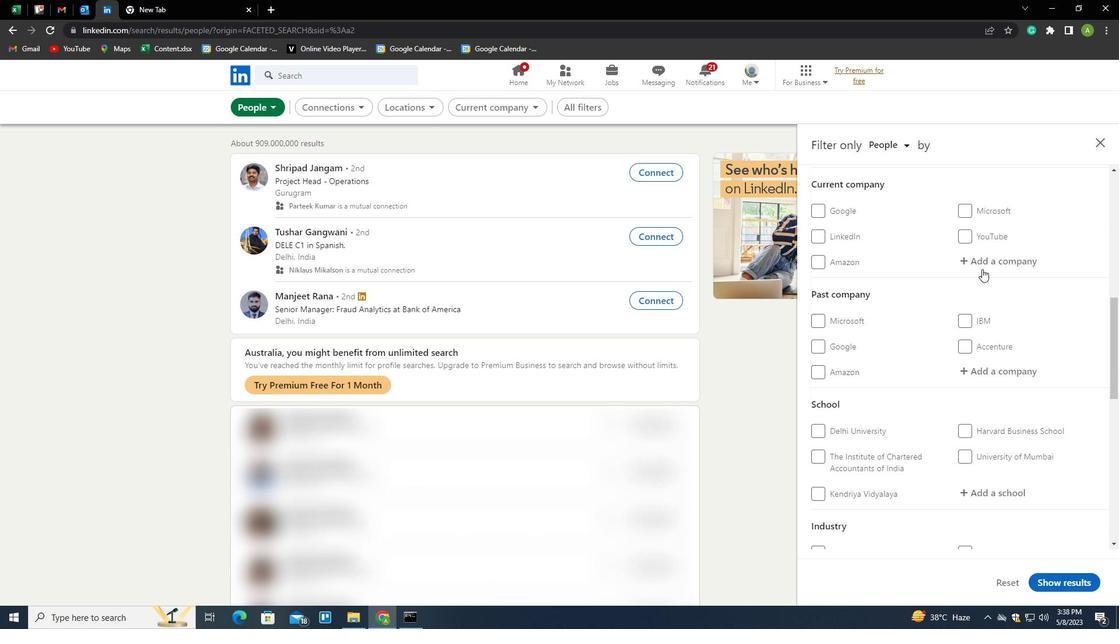 
Action: Key pressed <Key.shift><Key.shift><Key.shift>DIRECTI<Key.space><Key.down><Key.enter>
Screenshot: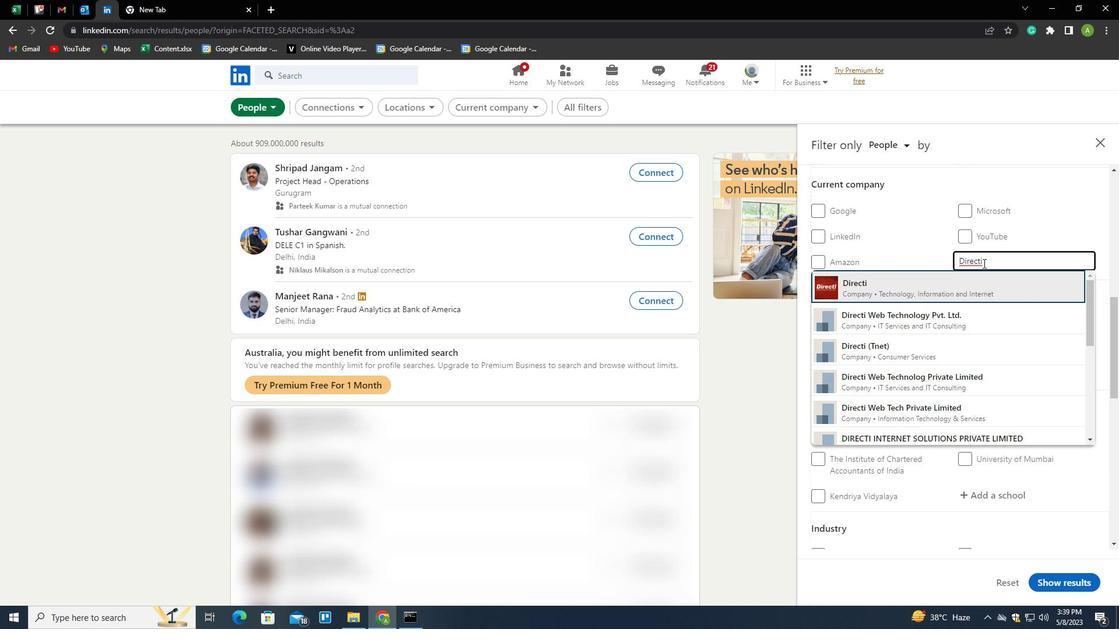 
Action: Mouse scrolled (984, 263) with delta (0, 0)
Screenshot: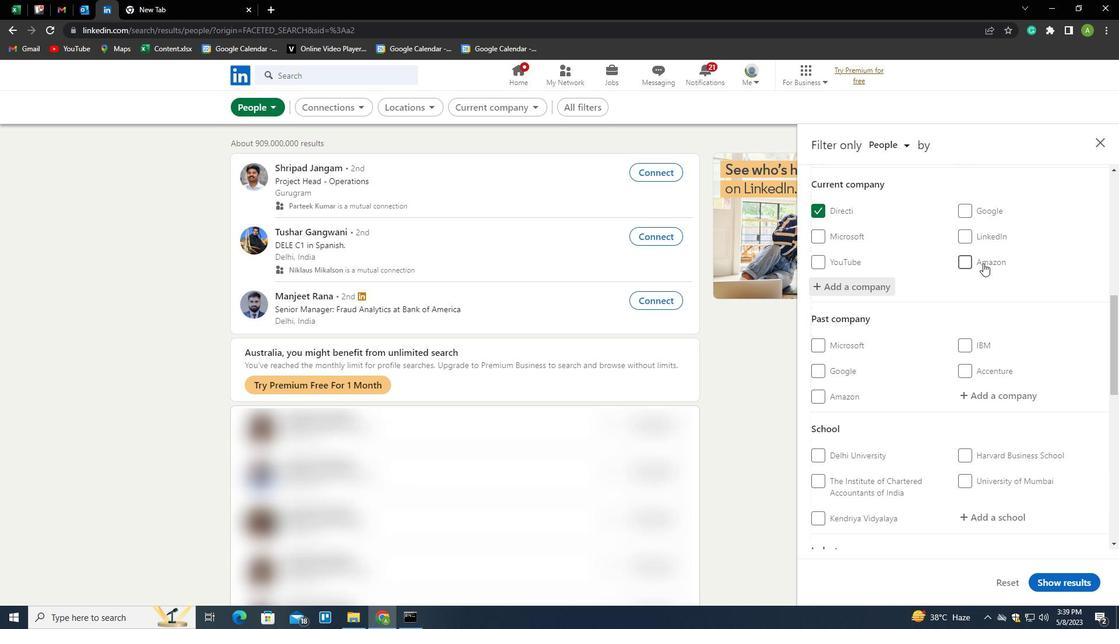 
Action: Mouse scrolled (984, 263) with delta (0, 0)
Screenshot: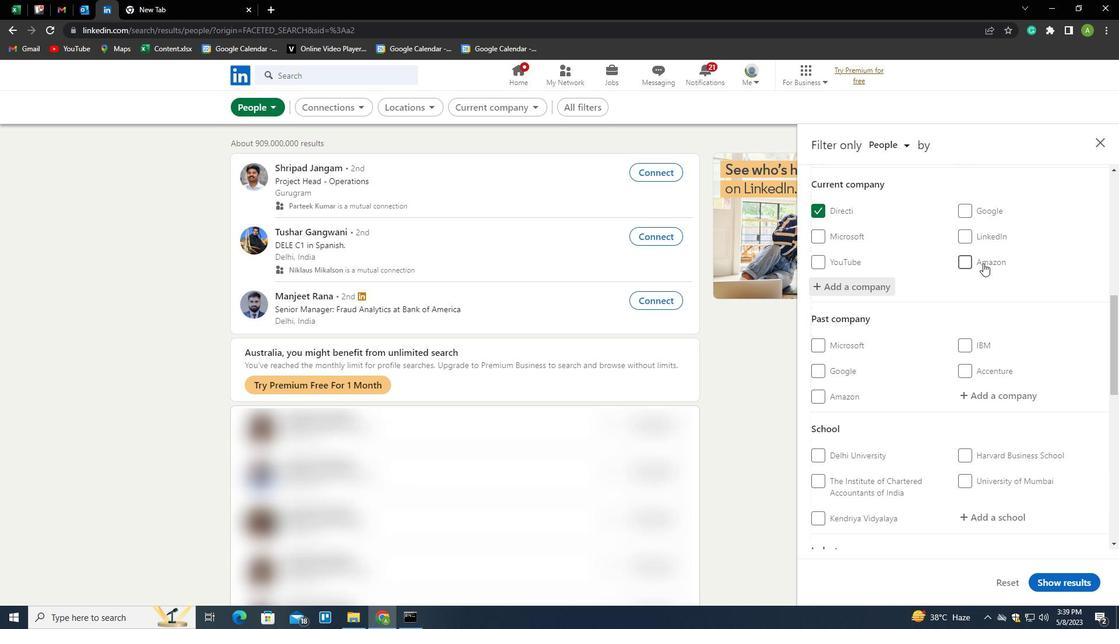 
Action: Mouse scrolled (984, 263) with delta (0, 0)
Screenshot: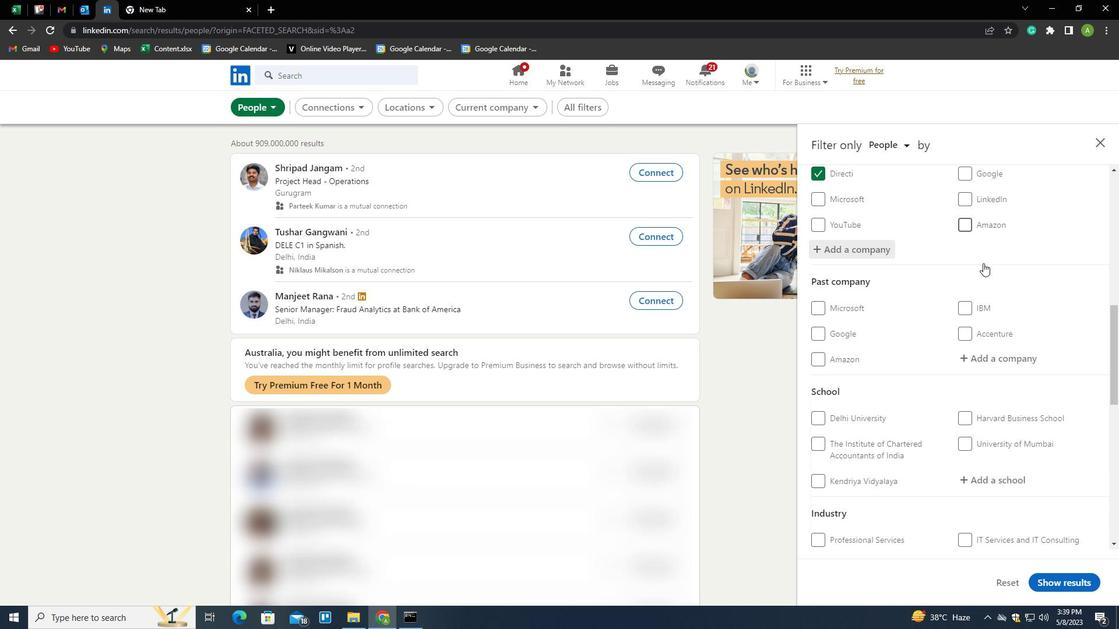 
Action: Mouse scrolled (984, 263) with delta (0, 0)
Screenshot: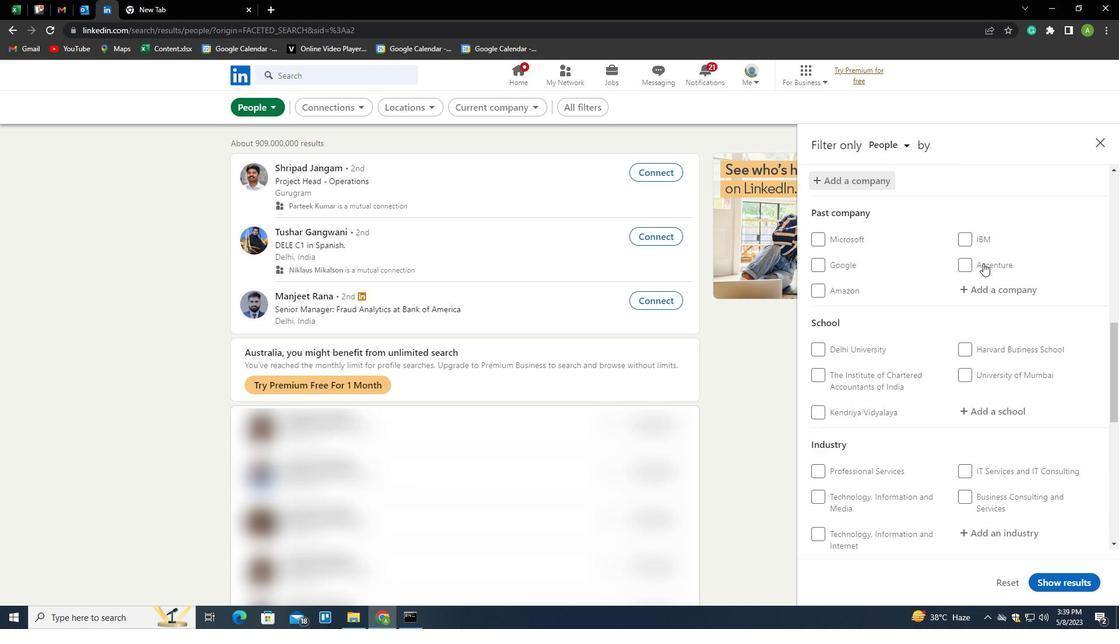 
Action: Mouse moved to (981, 286)
Screenshot: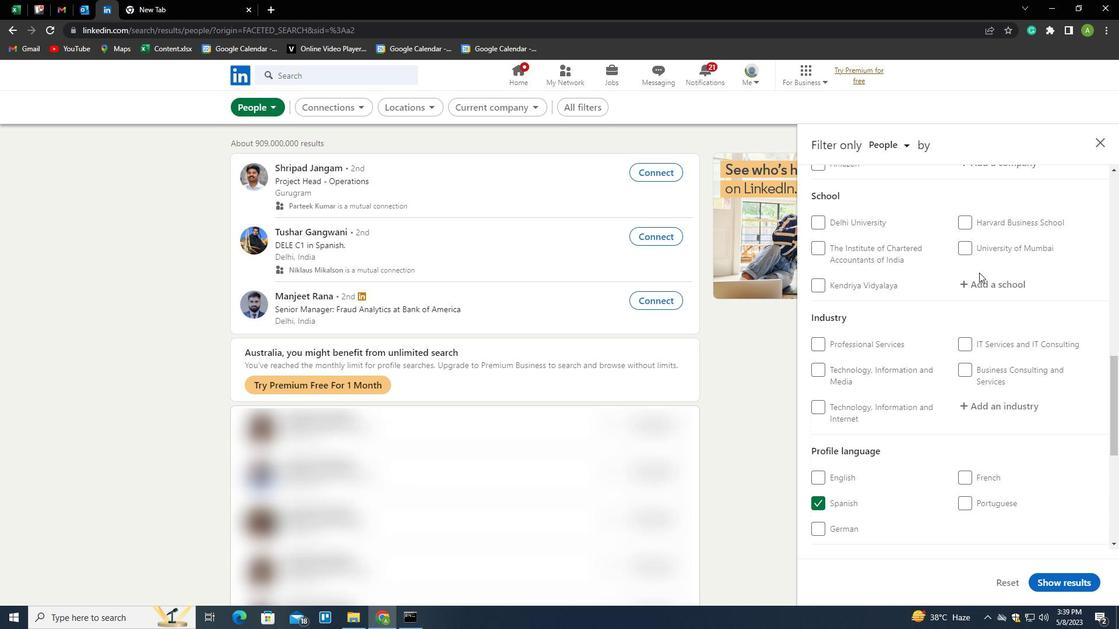 
Action: Mouse pressed left at (981, 286)
Screenshot: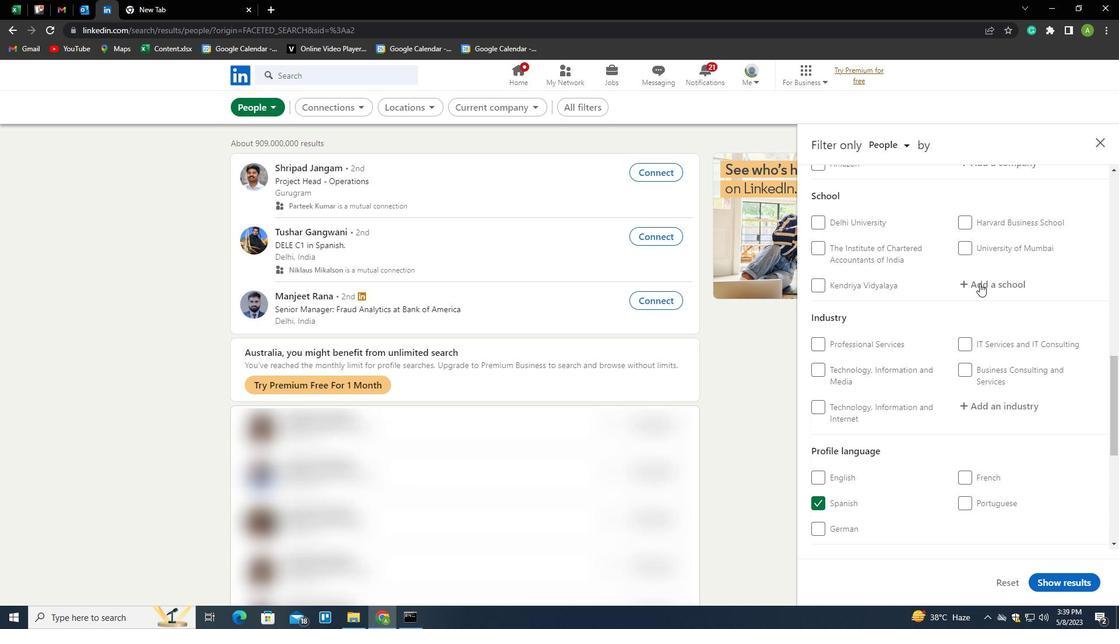 
Action: Mouse moved to (981, 288)
Screenshot: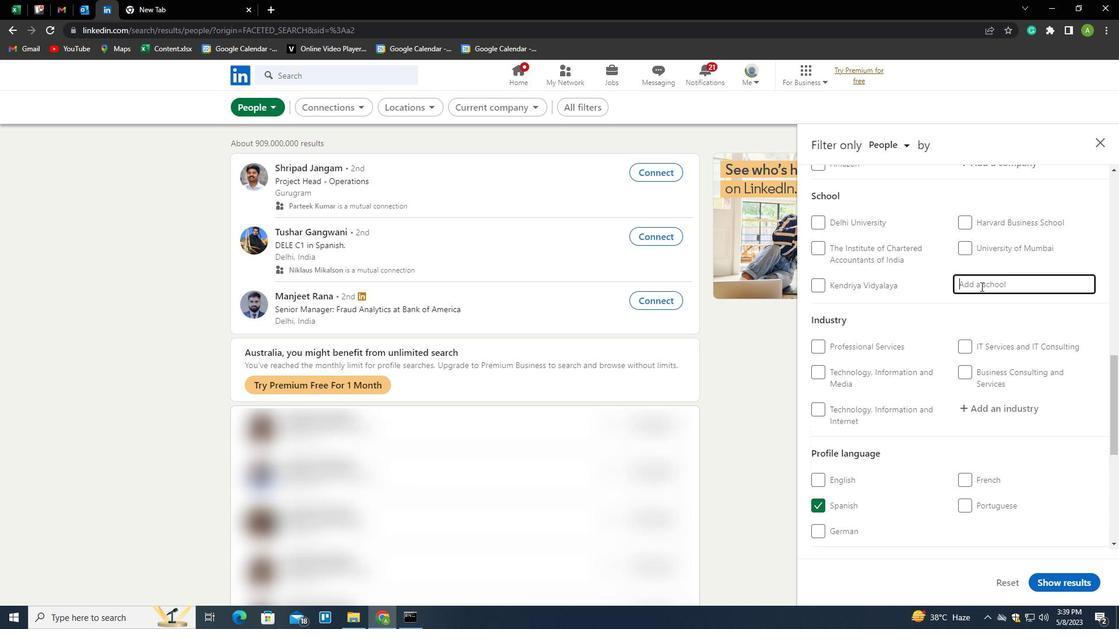 
Action: Key pressed <Key.shift>KENDRIYA<Key.space><Key.shift>VIDYALAYA<Key.down><Key.enter>
Screenshot: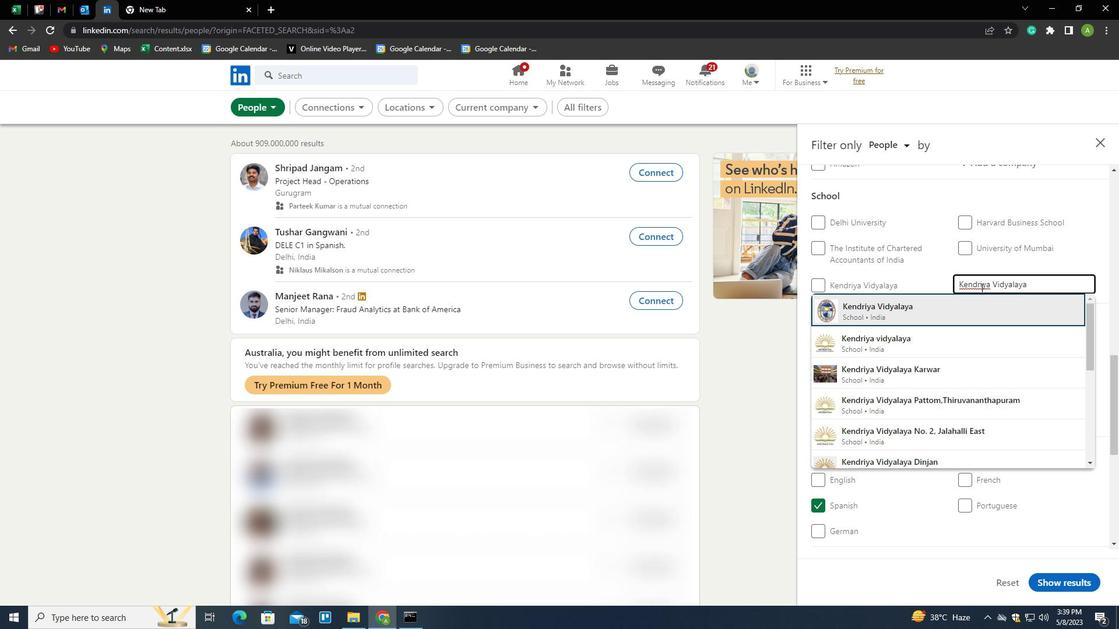 
Action: Mouse scrolled (981, 287) with delta (0, 0)
Screenshot: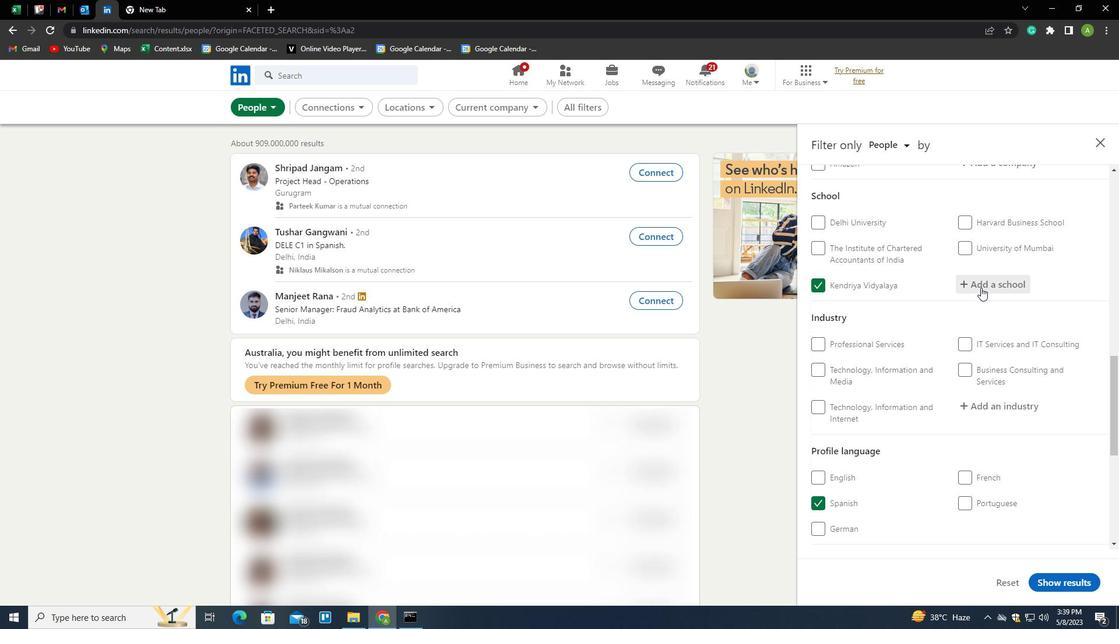 
Action: Mouse scrolled (981, 287) with delta (0, 0)
Screenshot: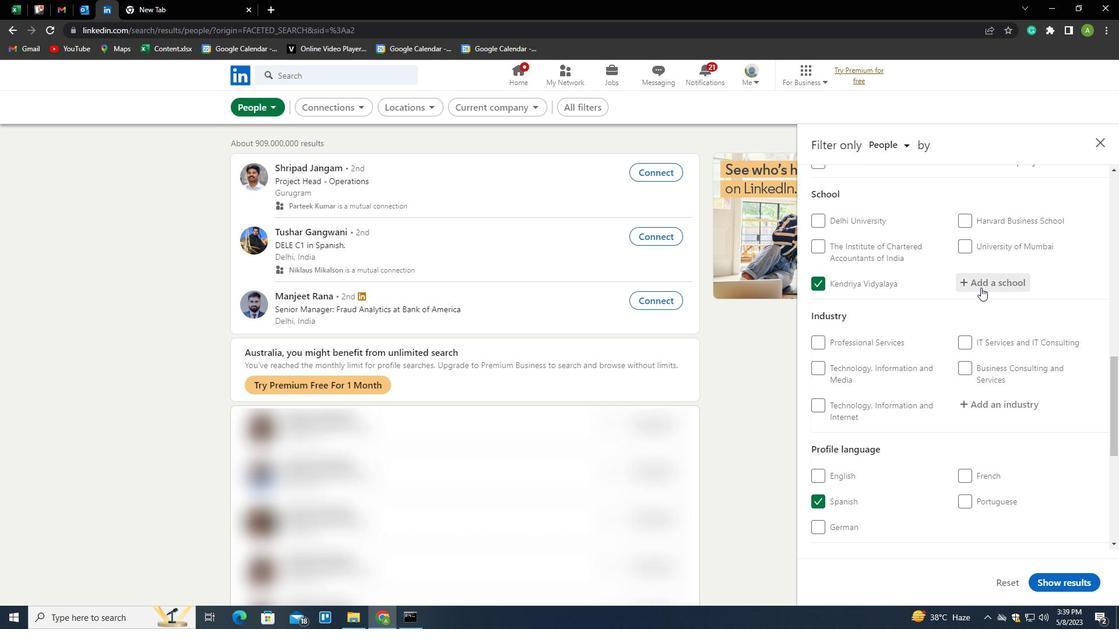
Action: Mouse pressed left at (981, 288)
Screenshot: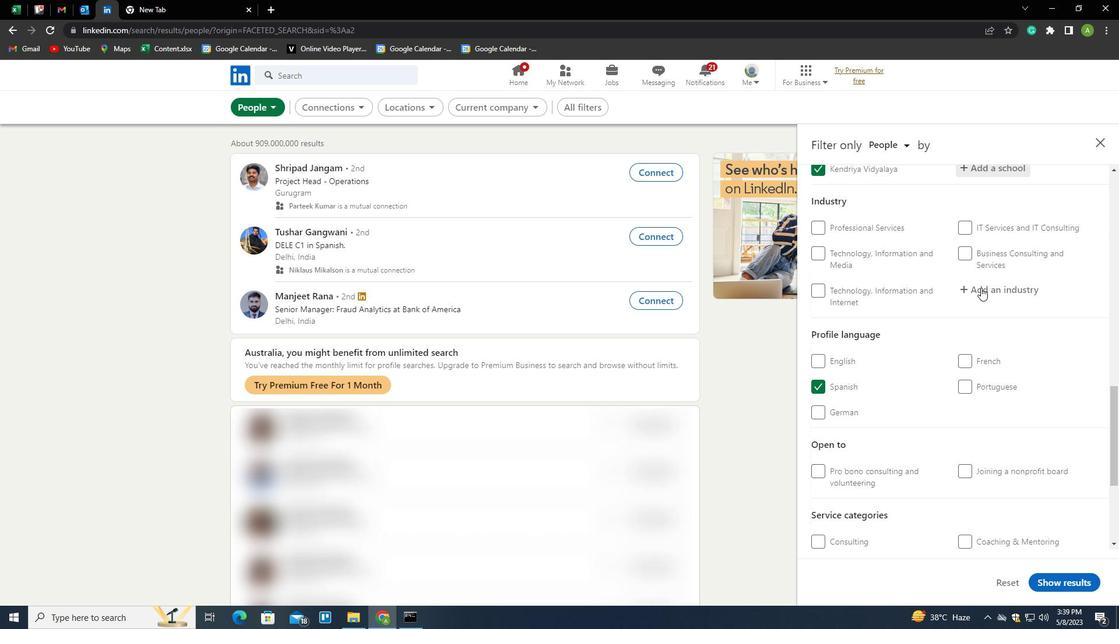 
Action: Mouse moved to (981, 289)
Screenshot: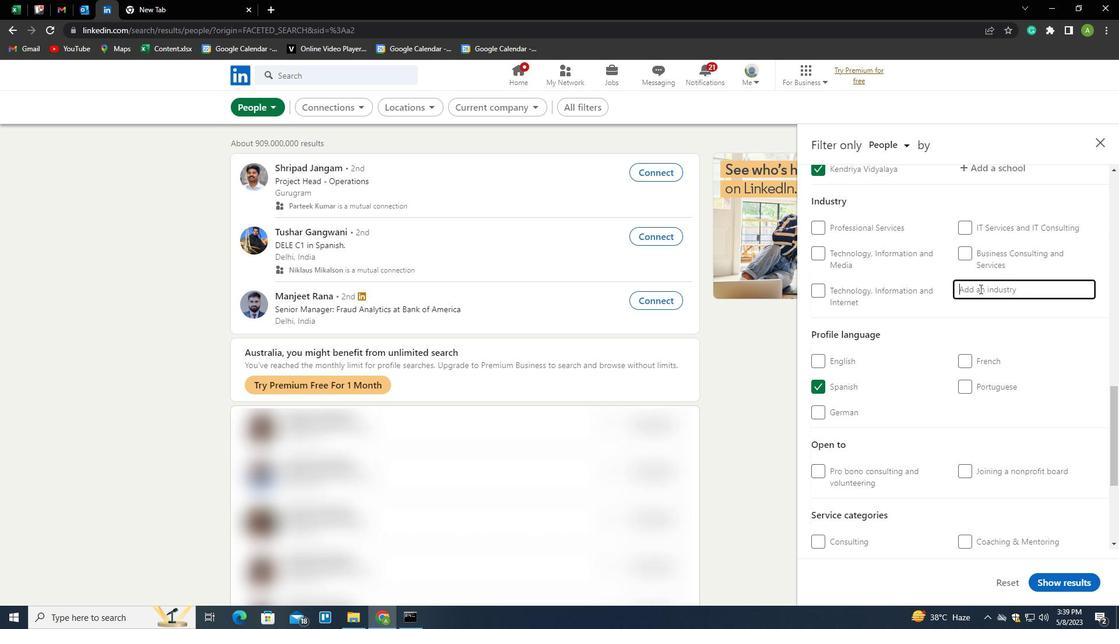 
Action: Key pressed <Key.shift>MENTAL<Key.space><Key.shift>HEATL<Key.backspace><Key.backspace>LTH<Key.space><Key.shift>CARE<Key.down><Key.down><Key.enter>
Screenshot: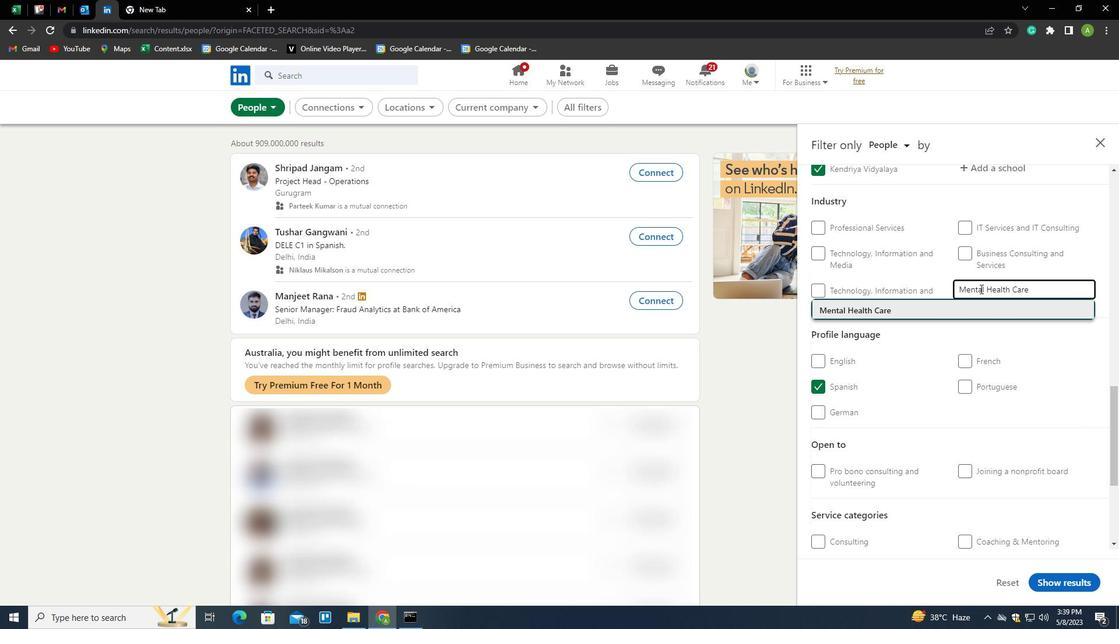 
Action: Mouse moved to (1002, 277)
Screenshot: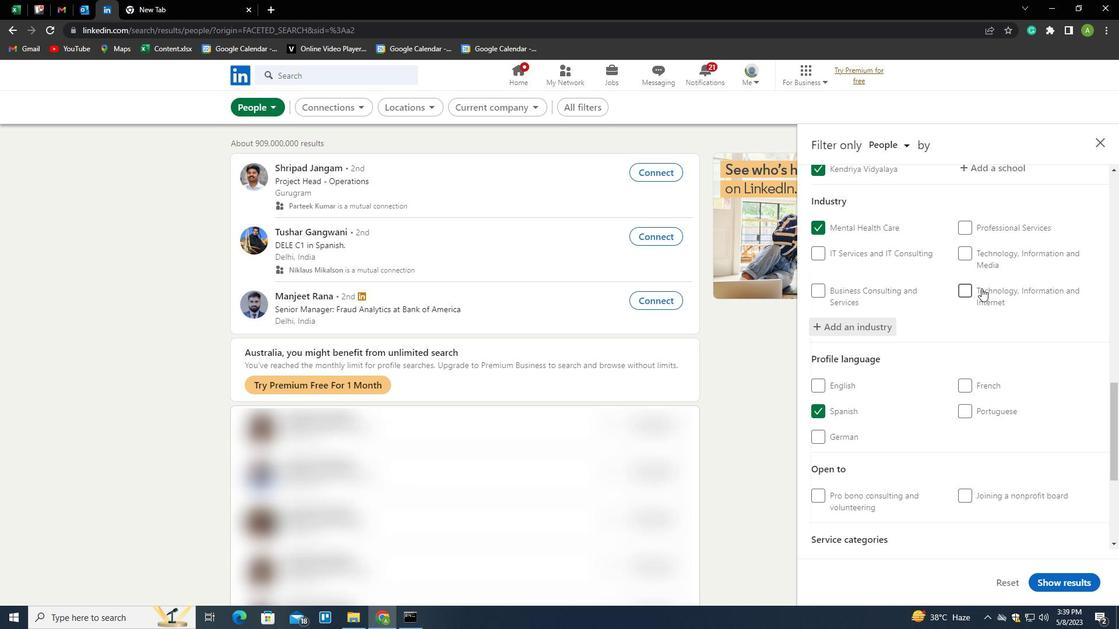 
Action: Mouse scrolled (1002, 276) with delta (0, 0)
Screenshot: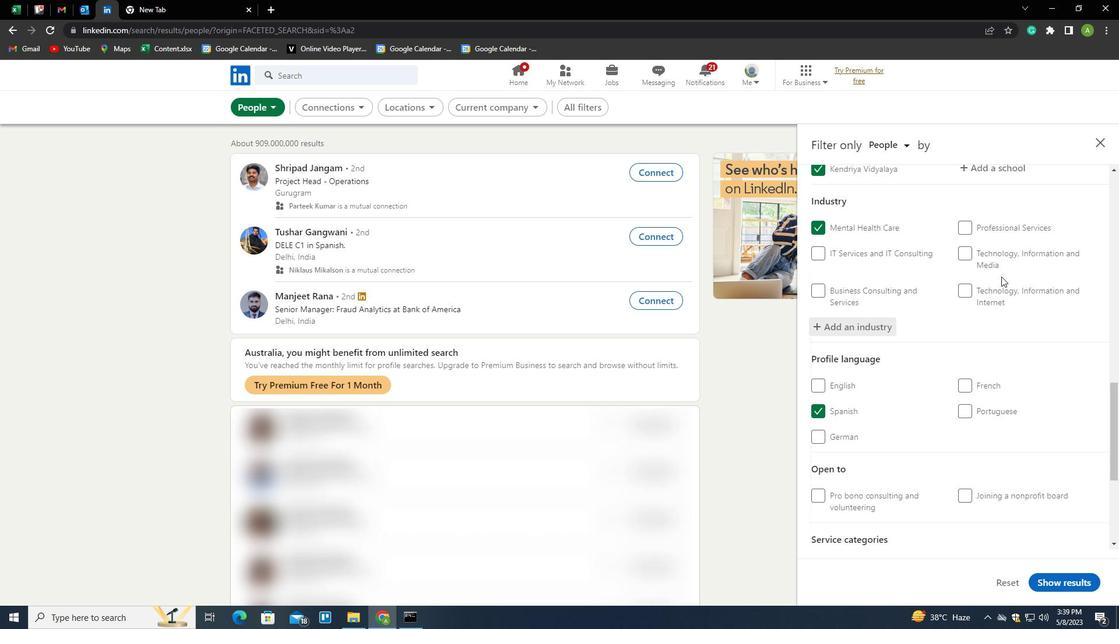 
Action: Mouse scrolled (1002, 276) with delta (0, 0)
Screenshot: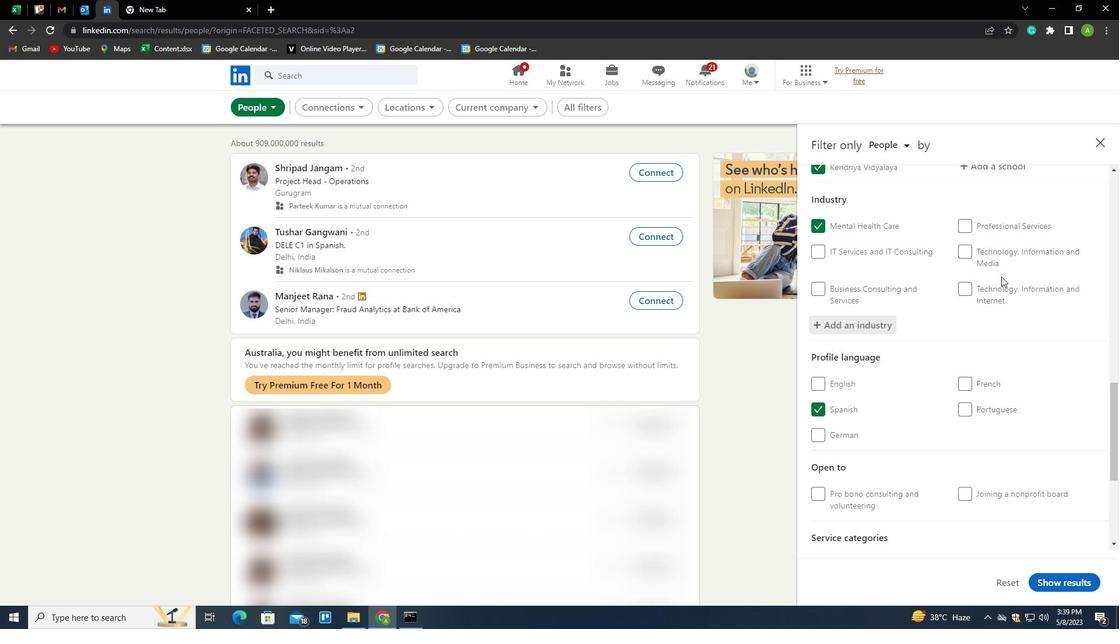 
Action: Mouse scrolled (1002, 276) with delta (0, 0)
Screenshot: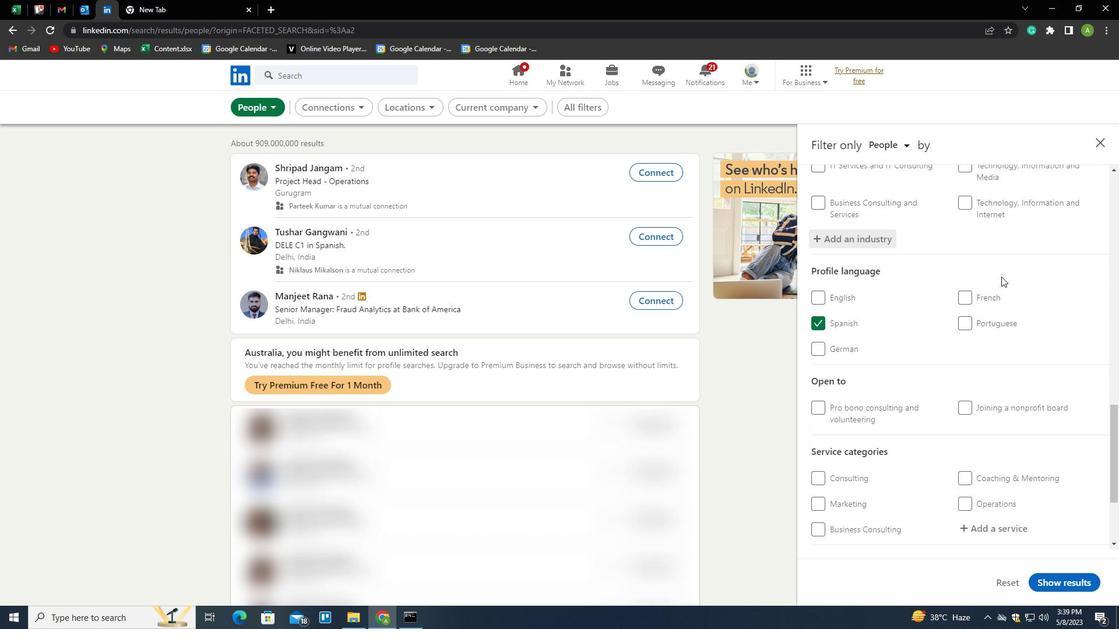 
Action: Mouse scrolled (1002, 276) with delta (0, 0)
Screenshot: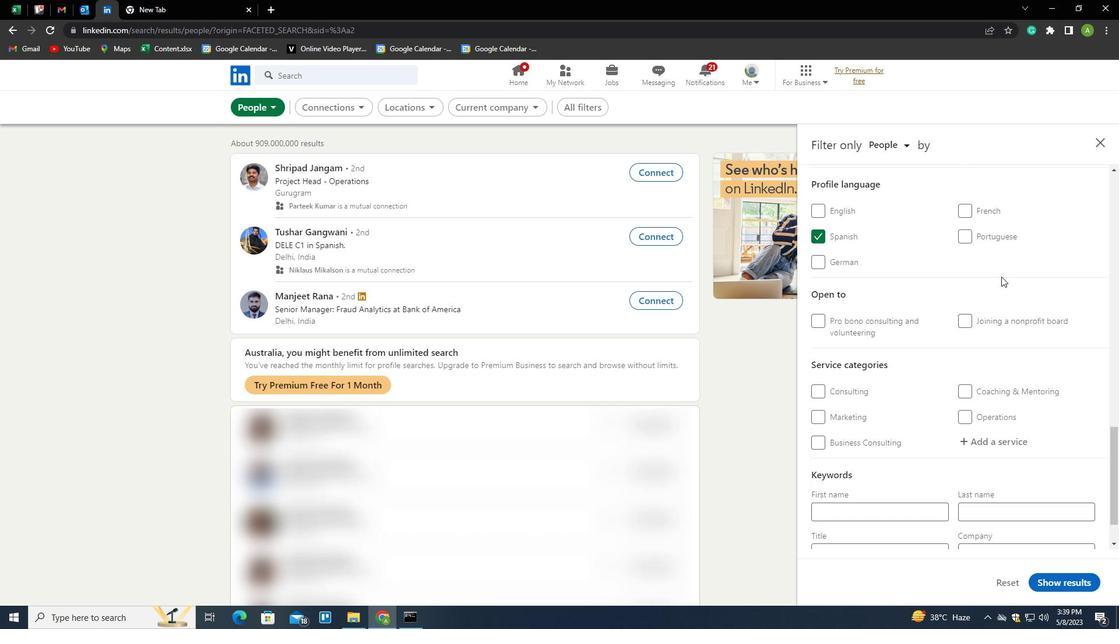 
Action: Mouse scrolled (1002, 276) with delta (0, 0)
Screenshot: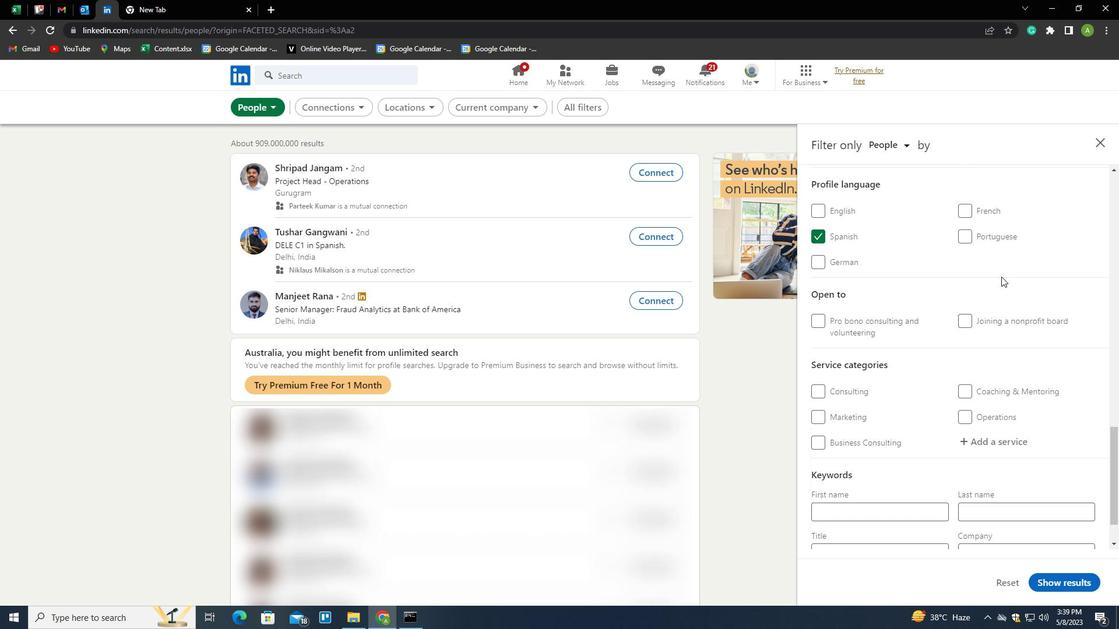 
Action: Mouse scrolled (1002, 276) with delta (0, 0)
Screenshot: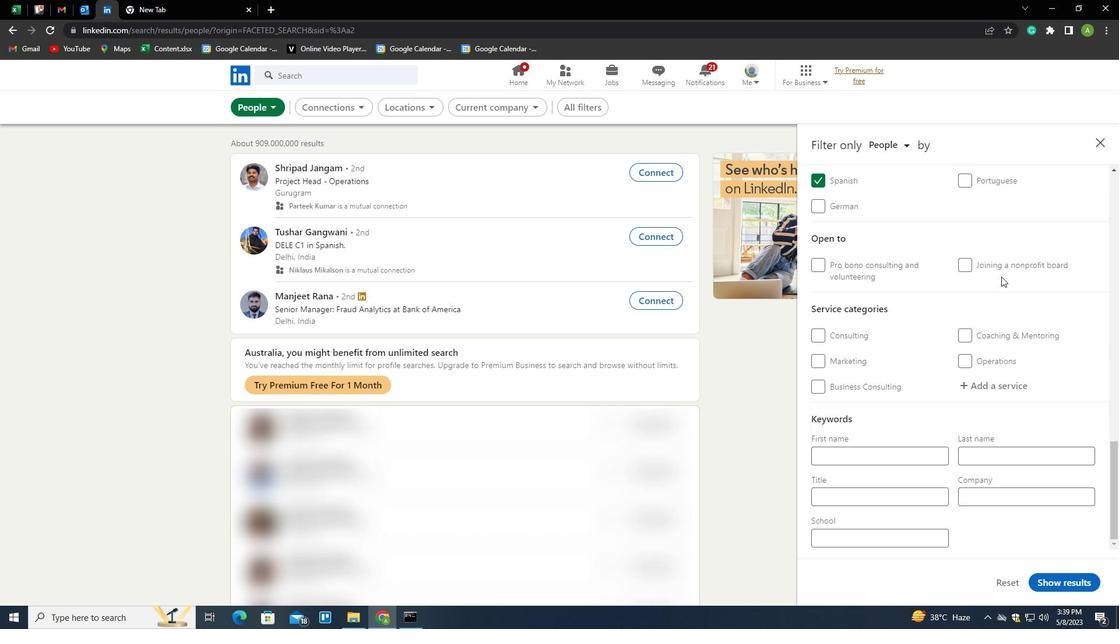 
Action: Mouse scrolled (1002, 276) with delta (0, 0)
Screenshot: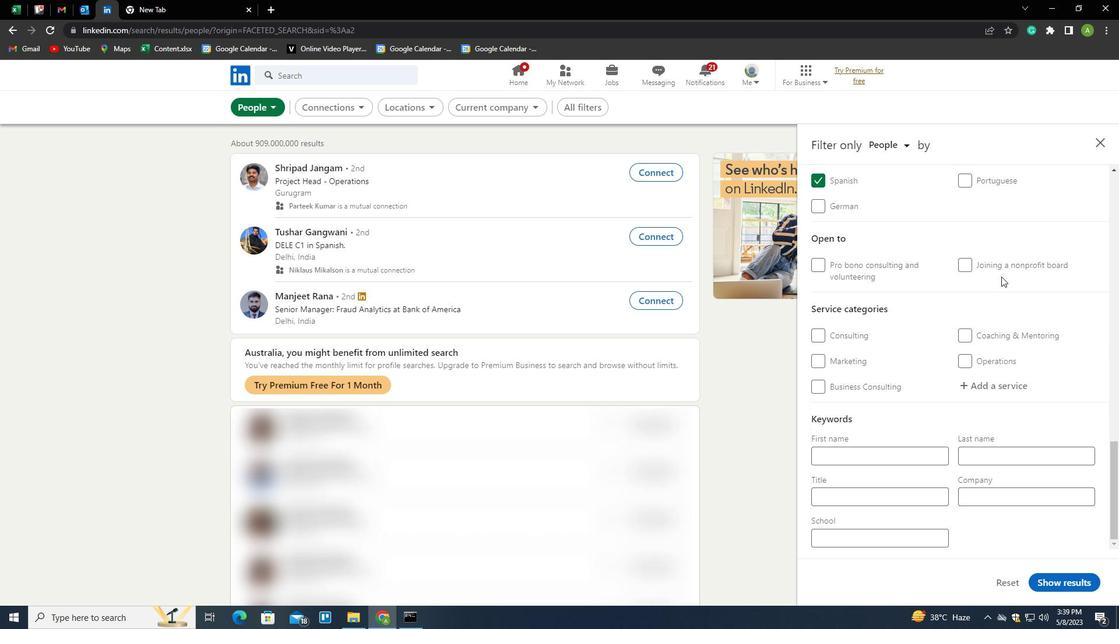 
Action: Mouse moved to (985, 387)
Screenshot: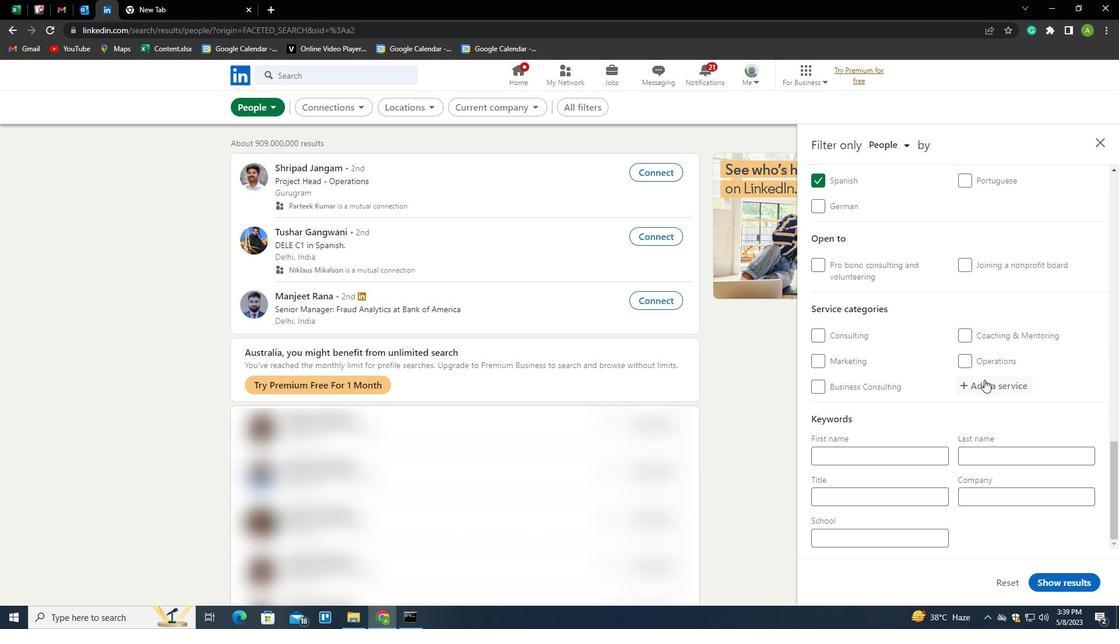 
Action: Mouse pressed left at (985, 387)
Screenshot: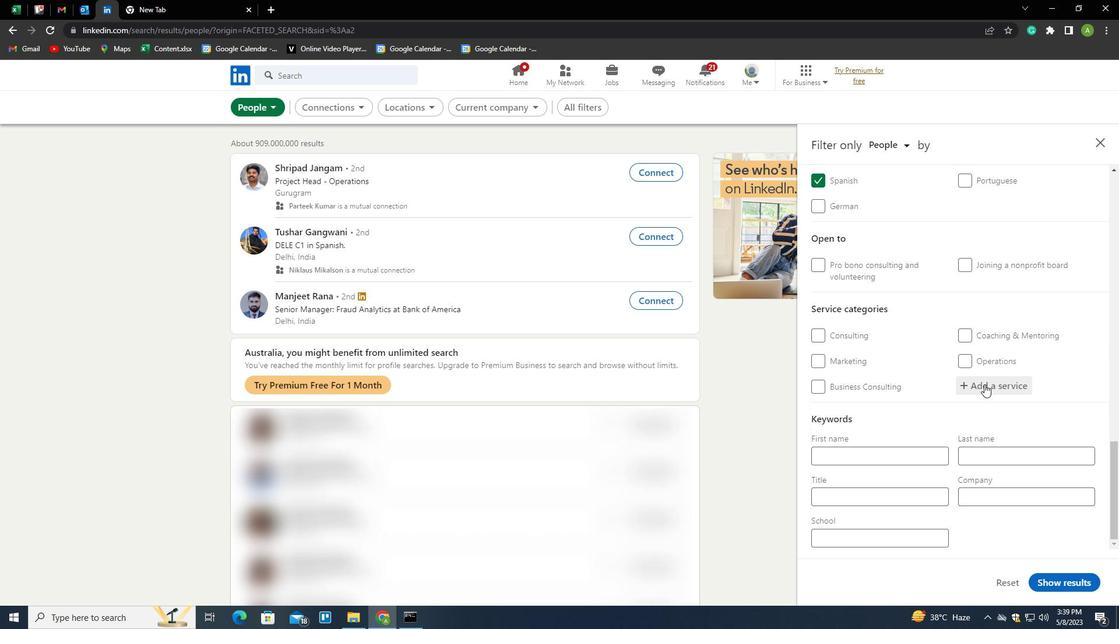 
Action: Key pressed <Key.shift>MANAGEMENT<Key.down><Key.down><Key.down><Key.down><Key.down>
Screenshot: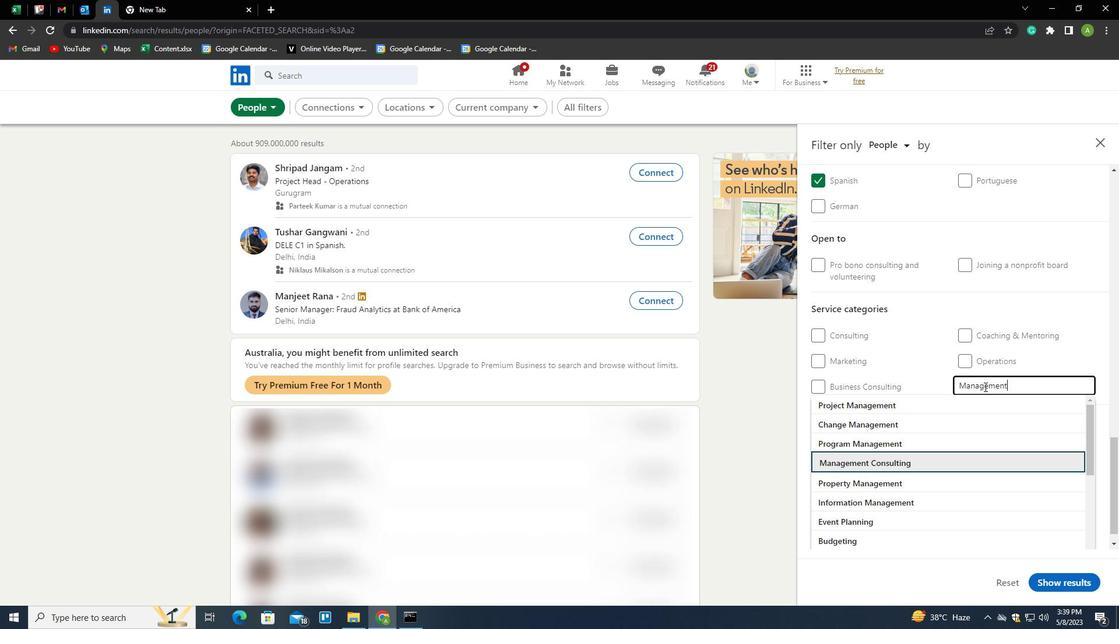 
Action: Mouse moved to (895, 356)
Screenshot: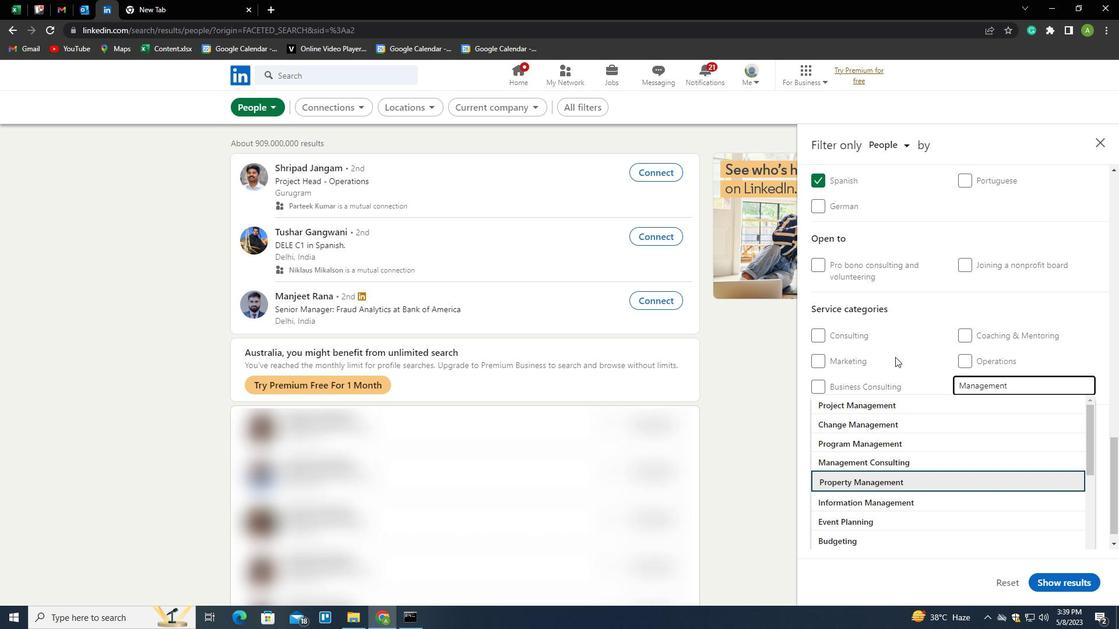 
Action: Mouse pressed left at (895, 356)
Screenshot: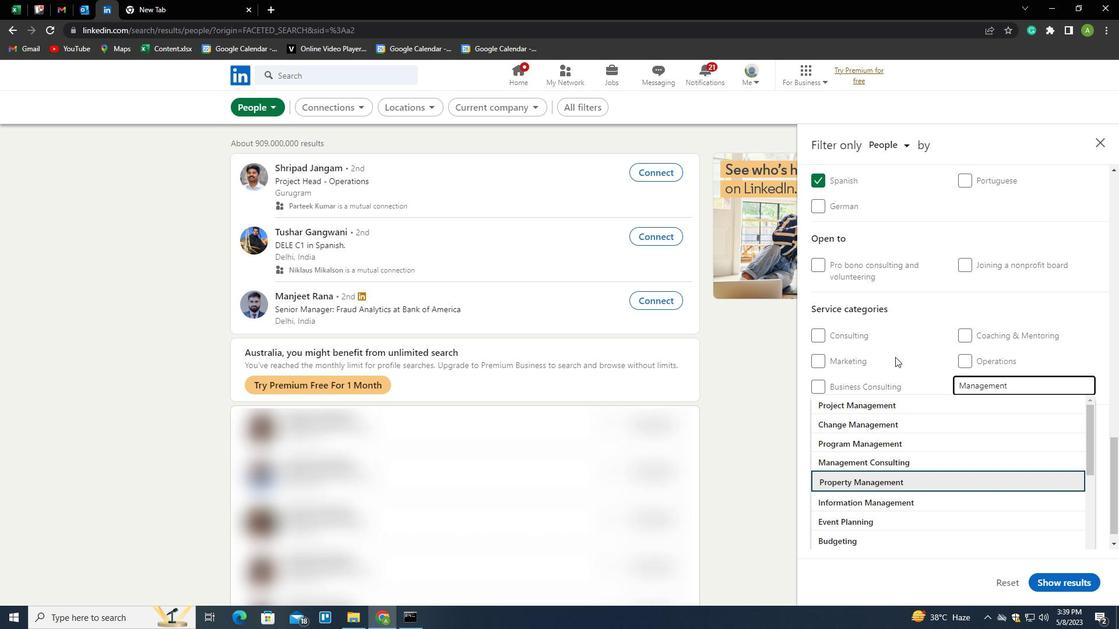 
Action: Mouse moved to (897, 355)
Screenshot: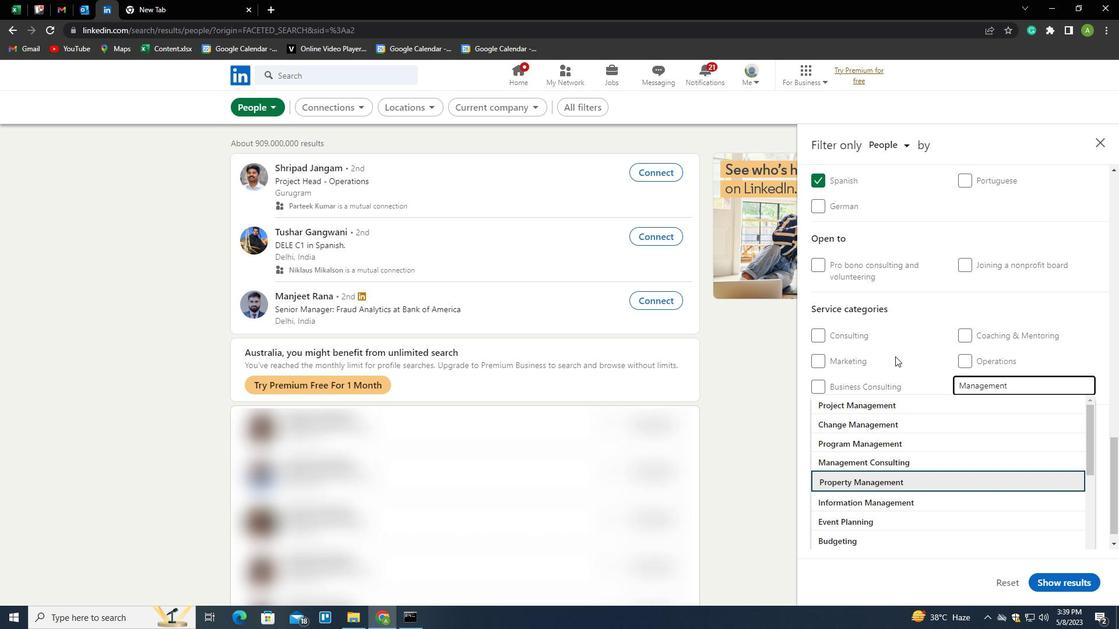 
Action: Mouse scrolled (897, 355) with delta (0, 0)
Screenshot: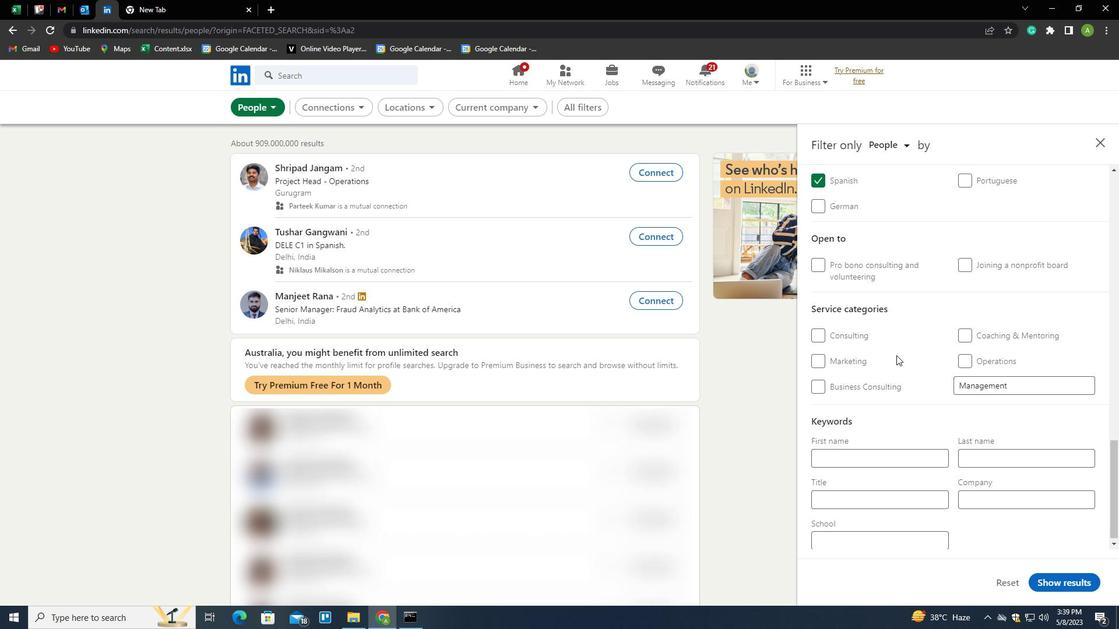 
Action: Mouse scrolled (897, 355) with delta (0, 0)
Screenshot: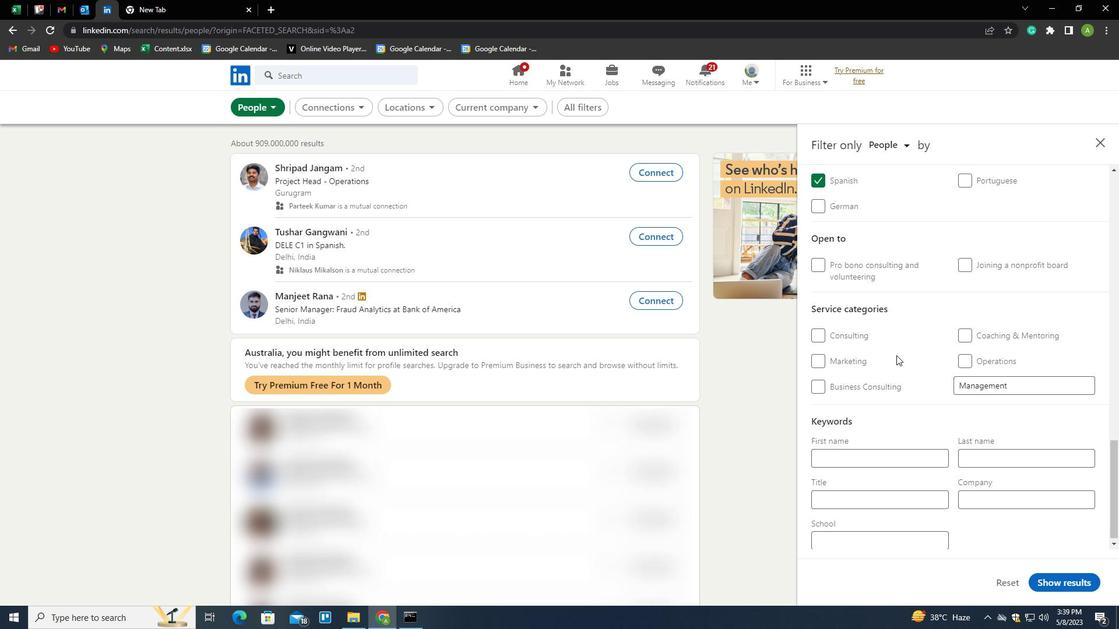 
Action: Mouse scrolled (897, 355) with delta (0, 0)
Screenshot: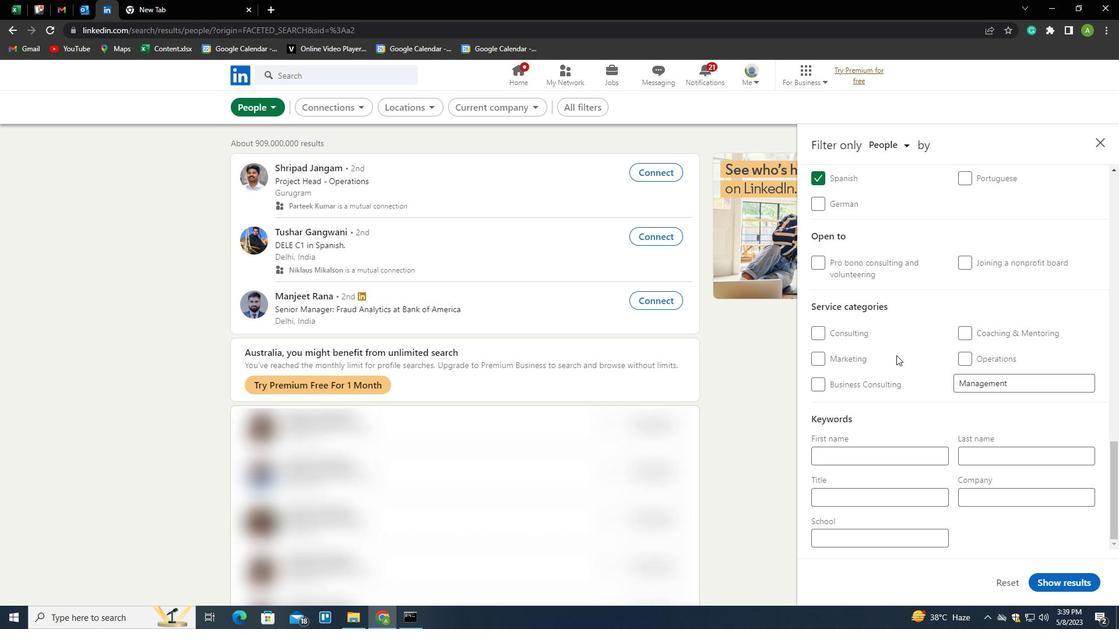 
Action: Mouse moved to (905, 499)
Screenshot: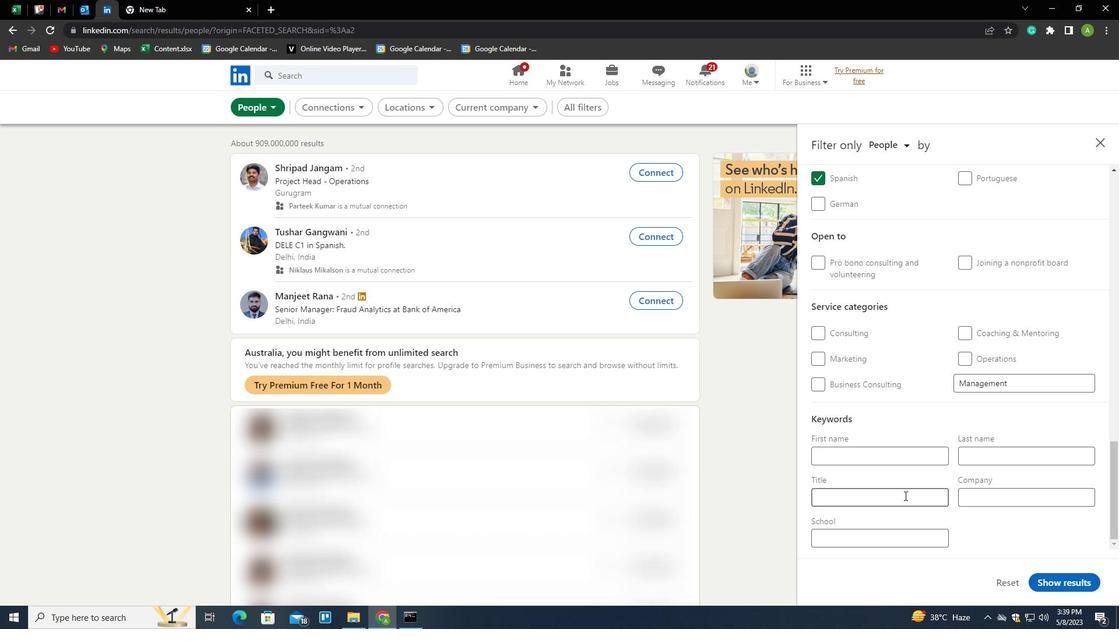 
Action: Mouse pressed left at (905, 499)
Screenshot: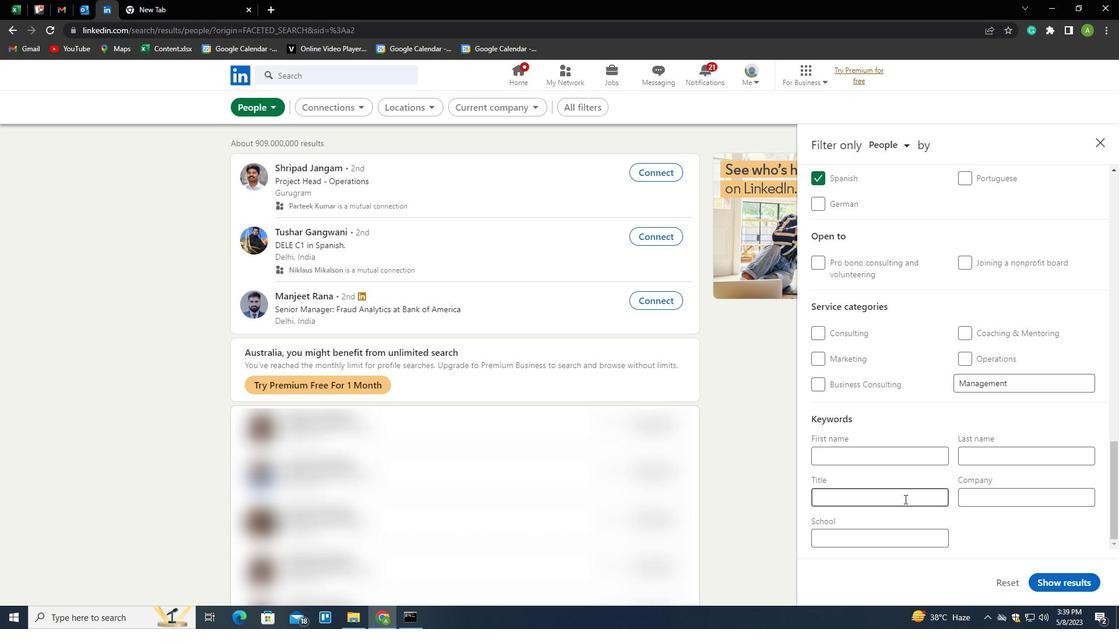 
Action: Key pressed <Key.shift>BENEFITS<Key.space><Key.shift>MANAGER
Screenshot: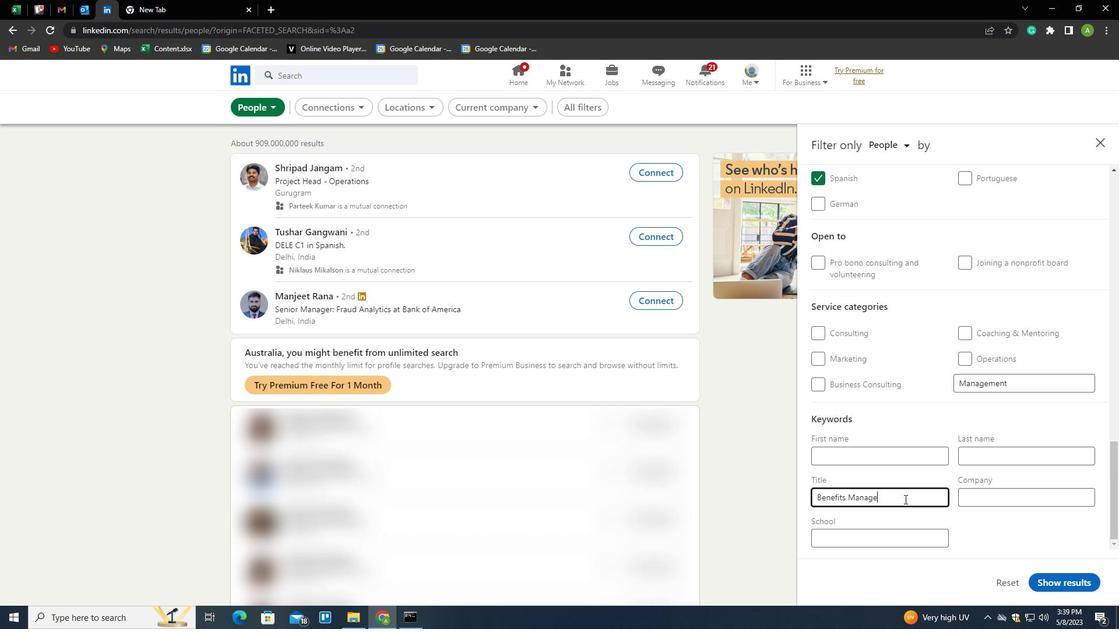 
Action: Mouse moved to (1033, 544)
Screenshot: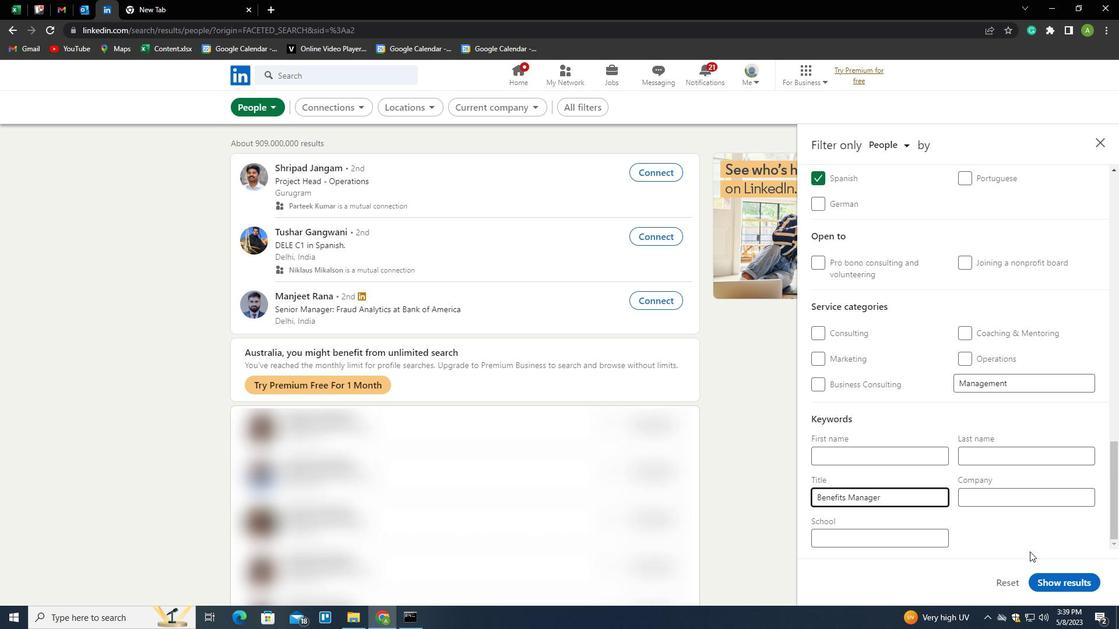 
Action: Mouse pressed left at (1033, 544)
Screenshot: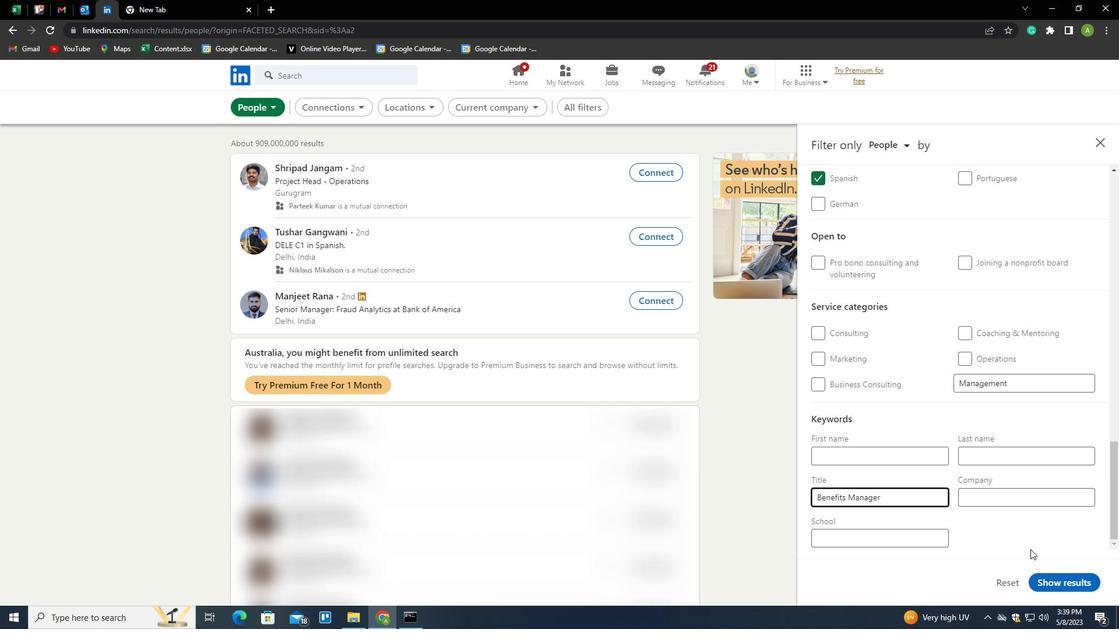 
Action: Mouse moved to (1054, 578)
Screenshot: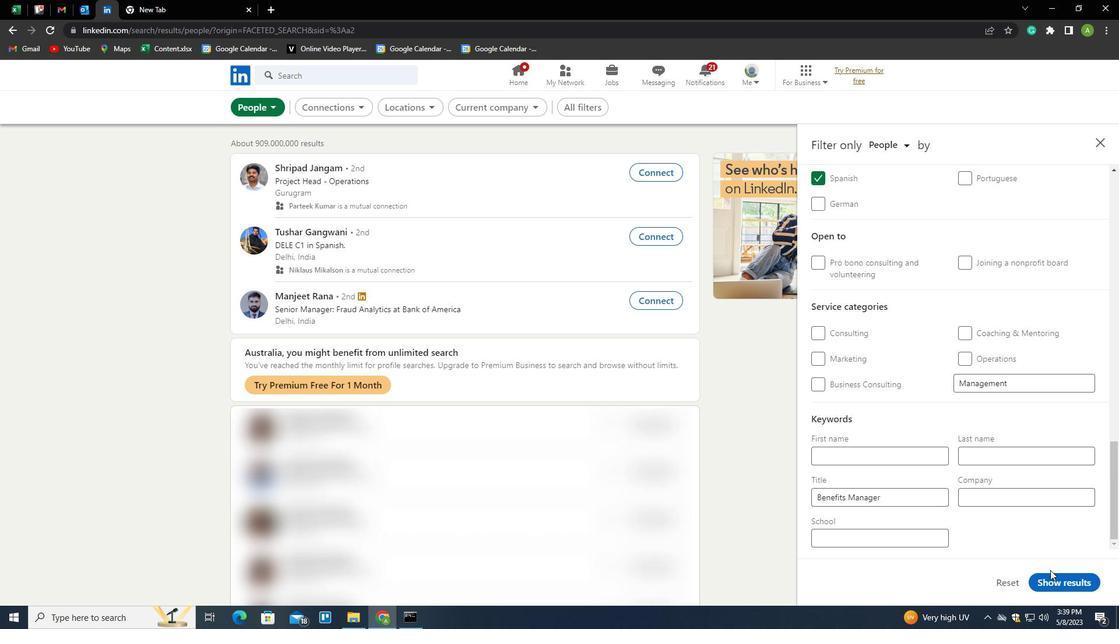 
Action: Mouse pressed left at (1054, 578)
Screenshot: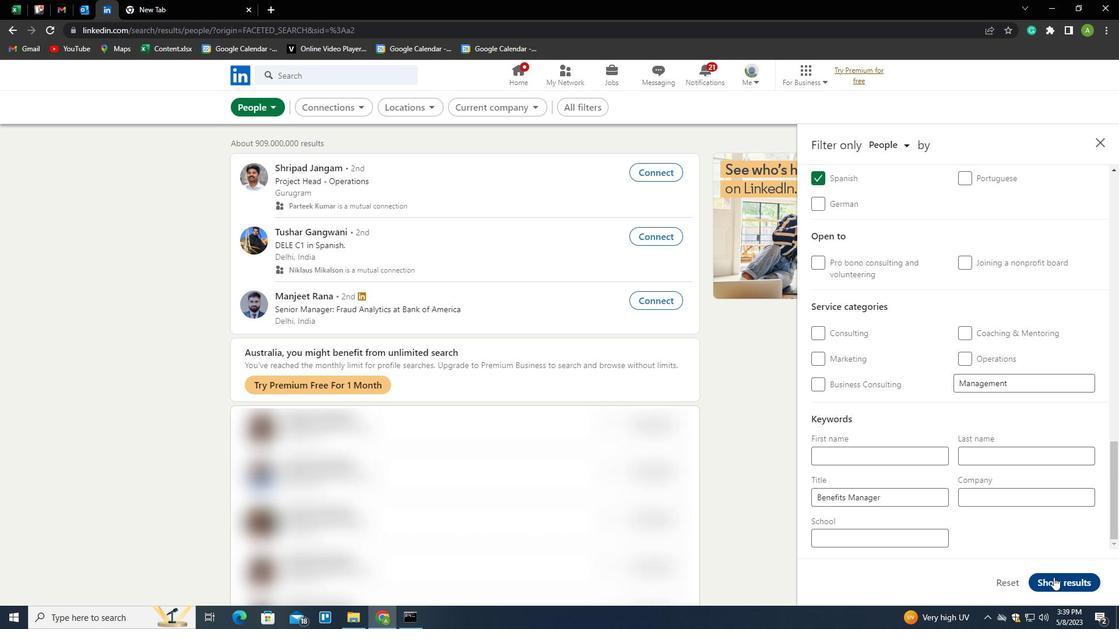 
